 Task: Find connections with filter location Ţalkhā with filter topic #Industrieswith filter profile language French with filter current company TUV India Pvt. Ltd. with filter school Skill-Lync with filter industry Construction Hardware Manufacturing with filter service category Lead Generation with filter keywords title Ghostwriter
Action: Mouse moved to (524, 72)
Screenshot: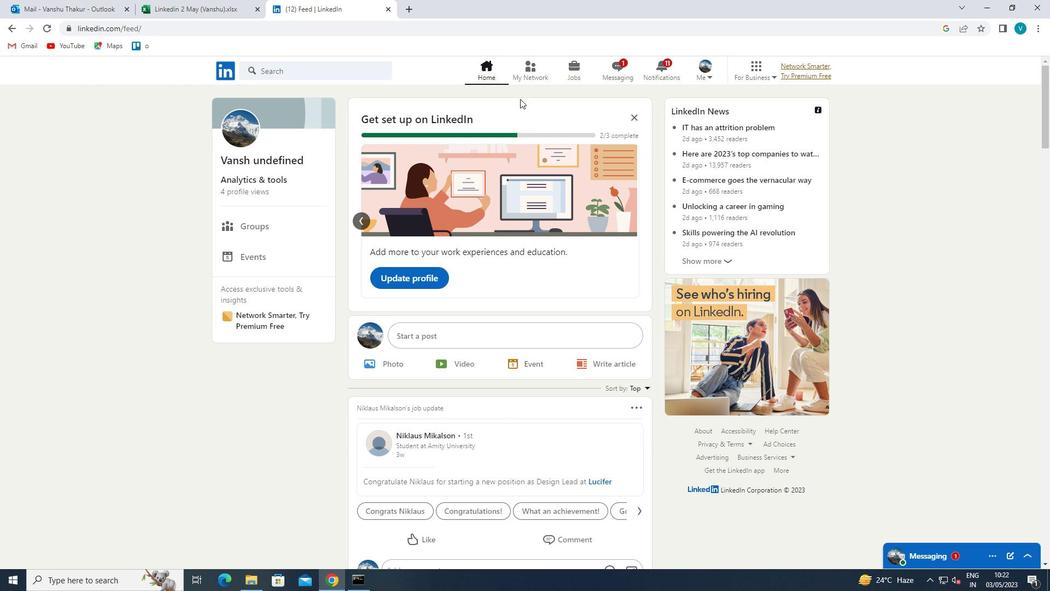 
Action: Mouse pressed left at (524, 72)
Screenshot: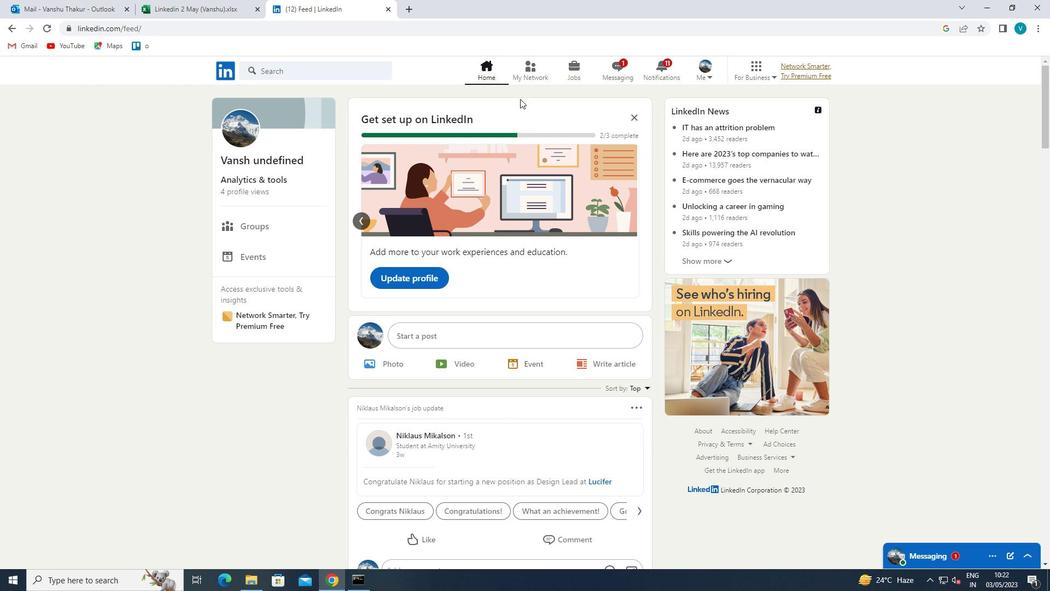 
Action: Mouse moved to (281, 131)
Screenshot: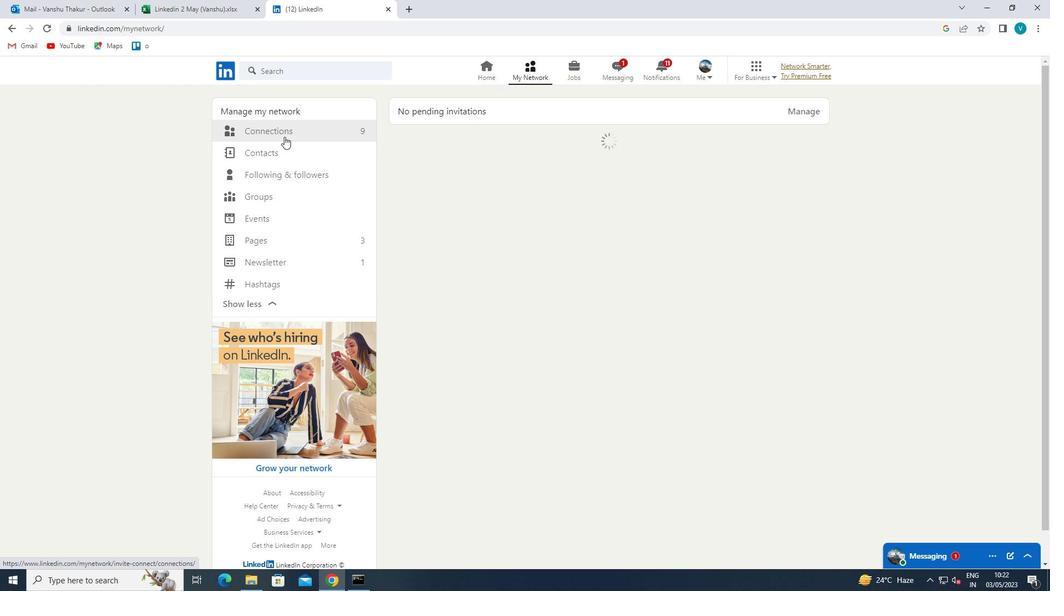 
Action: Mouse pressed left at (281, 131)
Screenshot: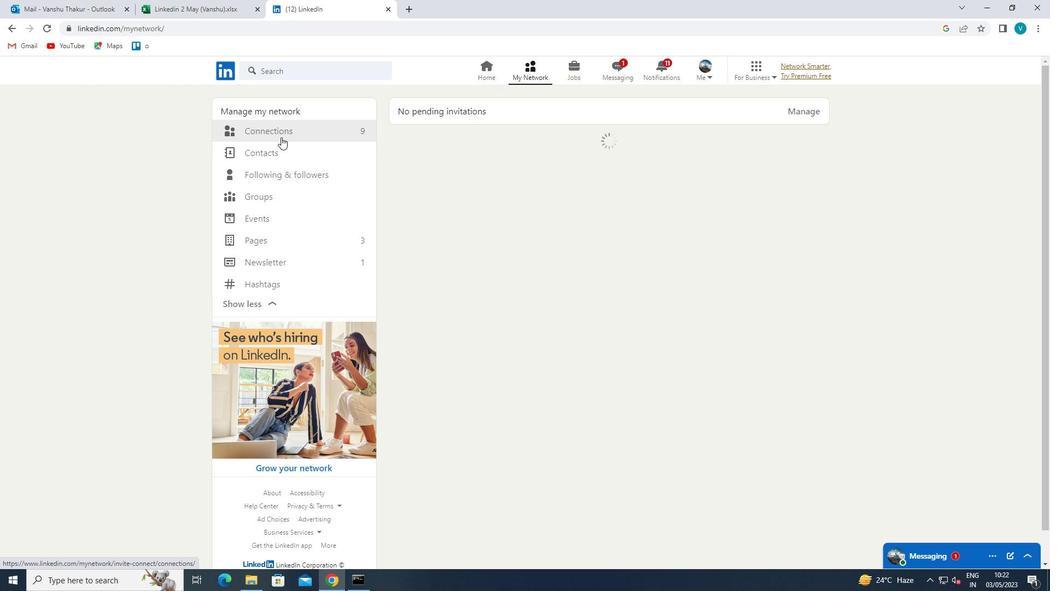 
Action: Mouse moved to (590, 128)
Screenshot: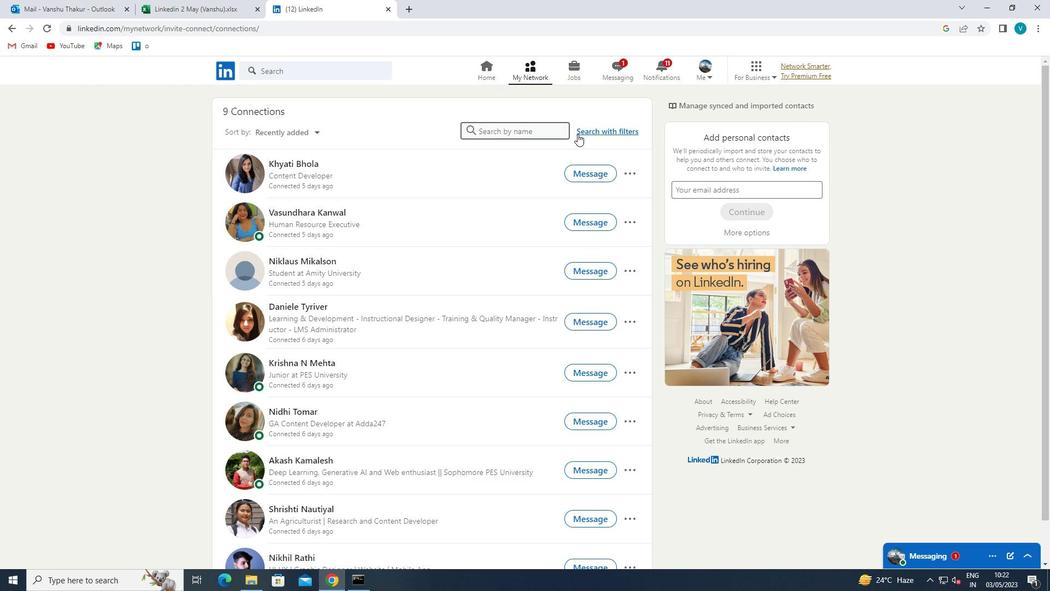 
Action: Mouse pressed left at (590, 128)
Screenshot: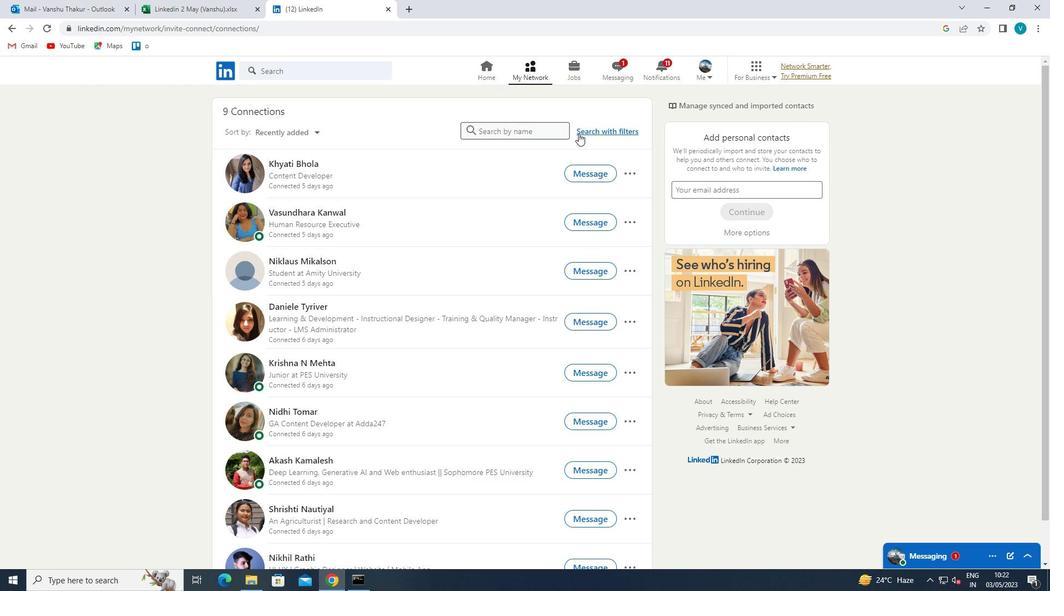 
Action: Mouse moved to (506, 97)
Screenshot: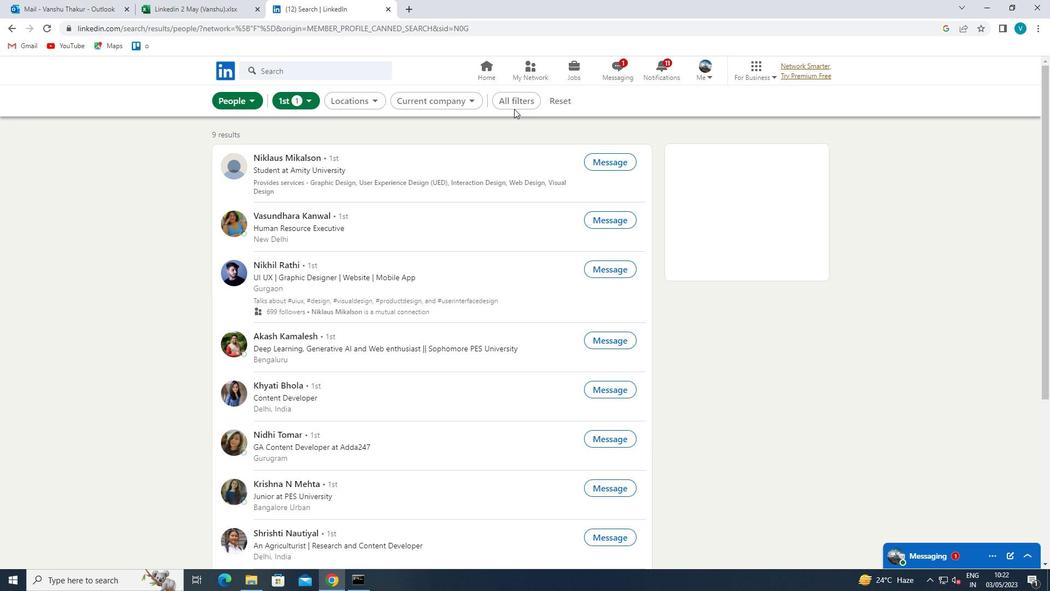 
Action: Mouse pressed left at (506, 97)
Screenshot: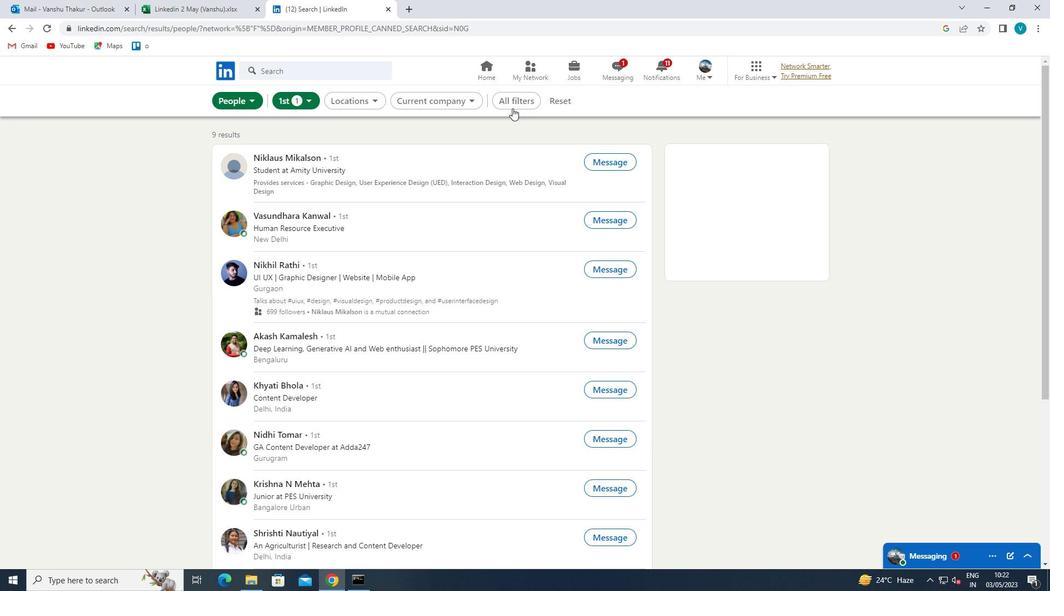 
Action: Mouse moved to (857, 241)
Screenshot: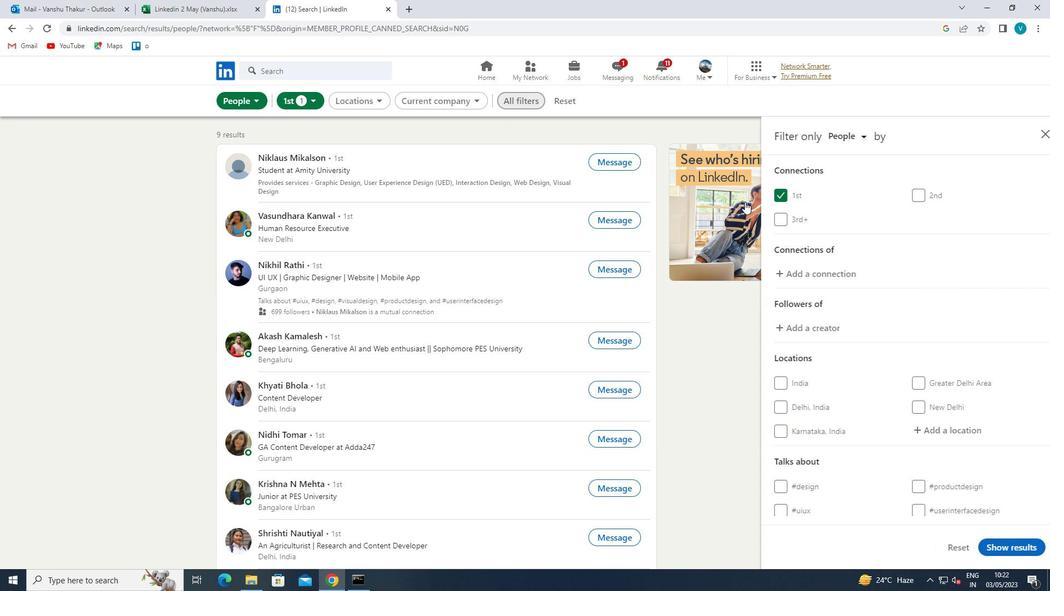 
Action: Mouse scrolled (857, 241) with delta (0, 0)
Screenshot: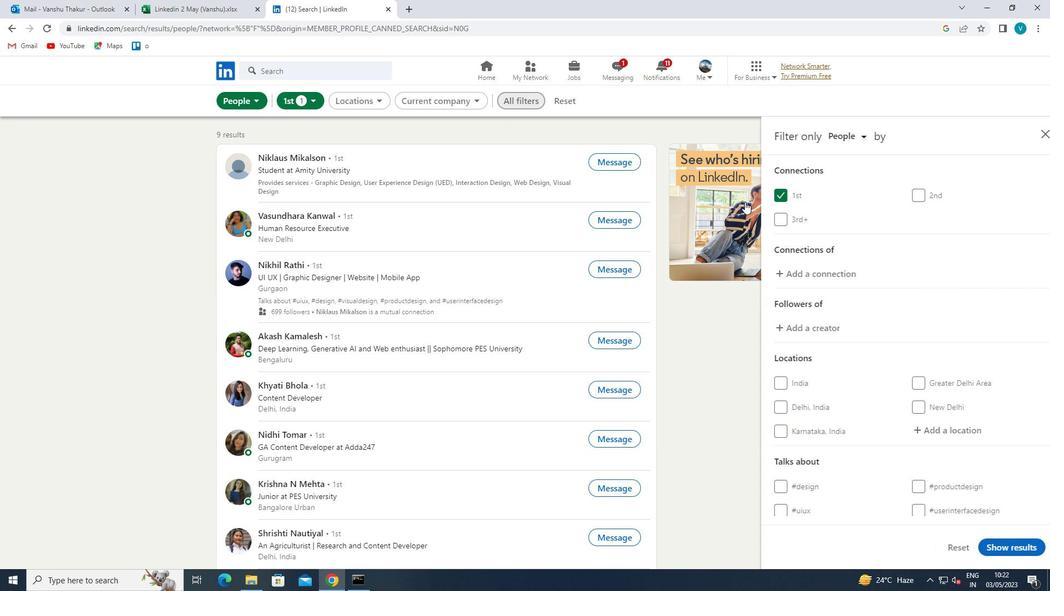 
Action: Mouse moved to (858, 241)
Screenshot: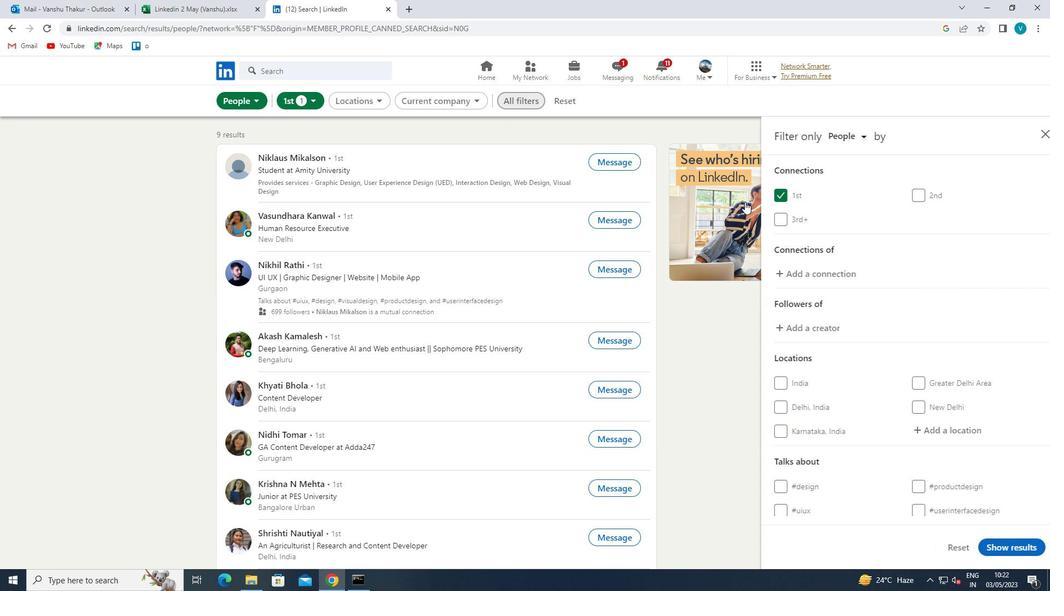 
Action: Mouse scrolled (858, 241) with delta (0, 0)
Screenshot: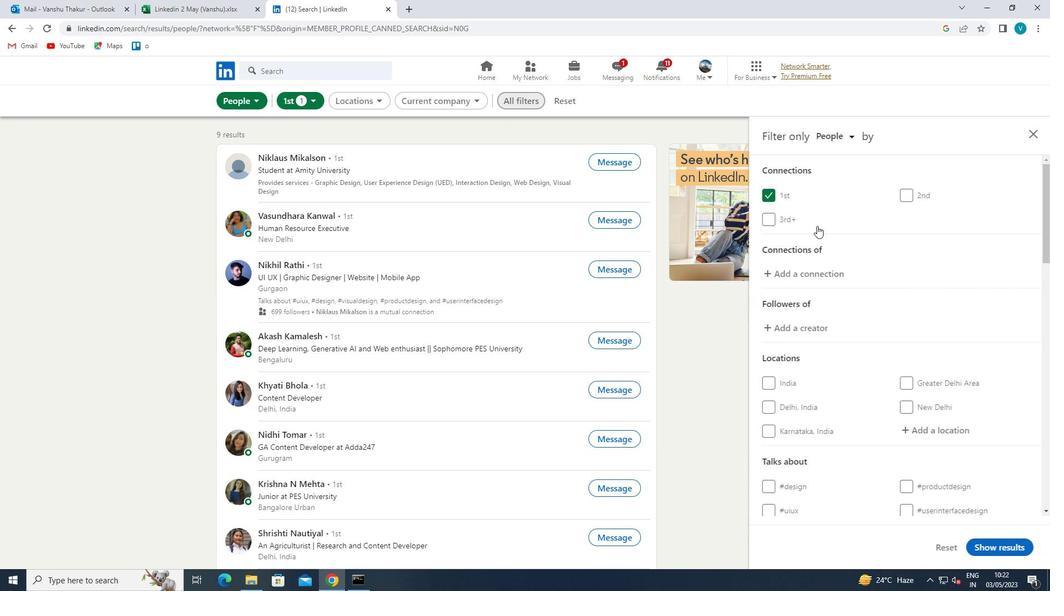
Action: Mouse scrolled (858, 241) with delta (0, 0)
Screenshot: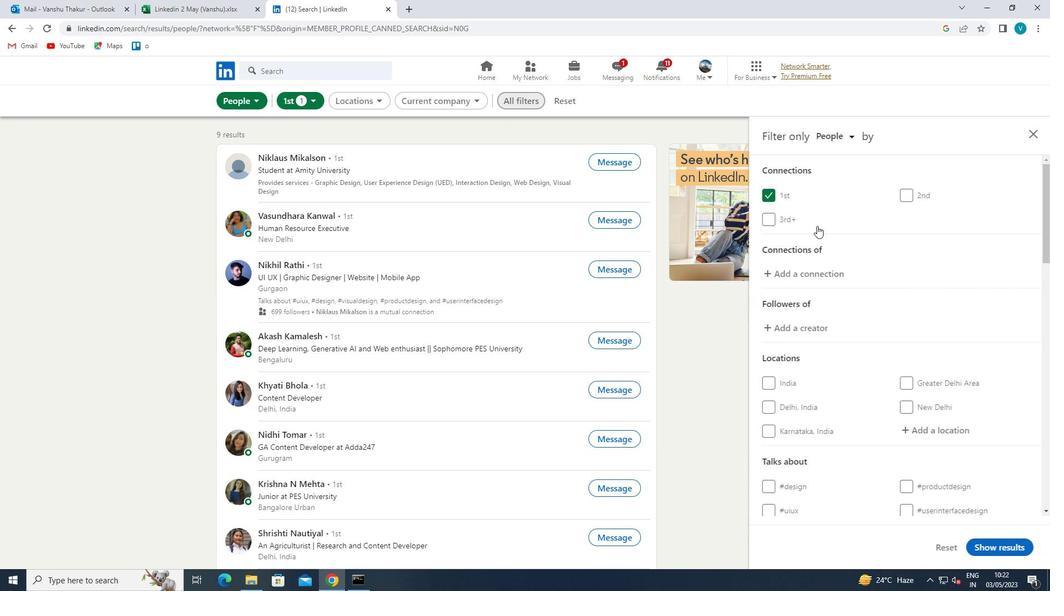 
Action: Mouse moved to (921, 259)
Screenshot: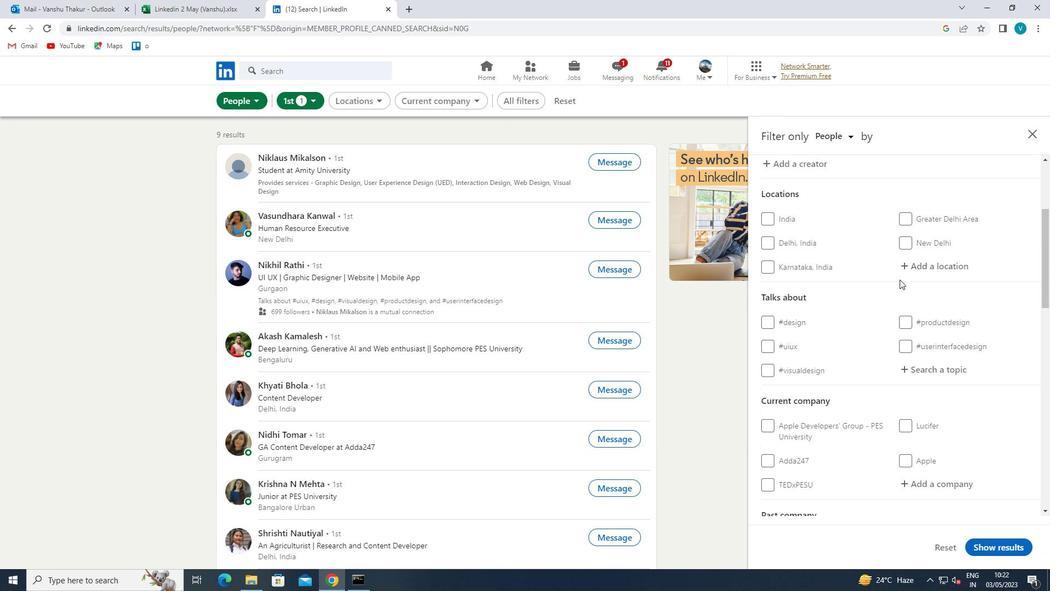 
Action: Mouse pressed left at (921, 259)
Screenshot: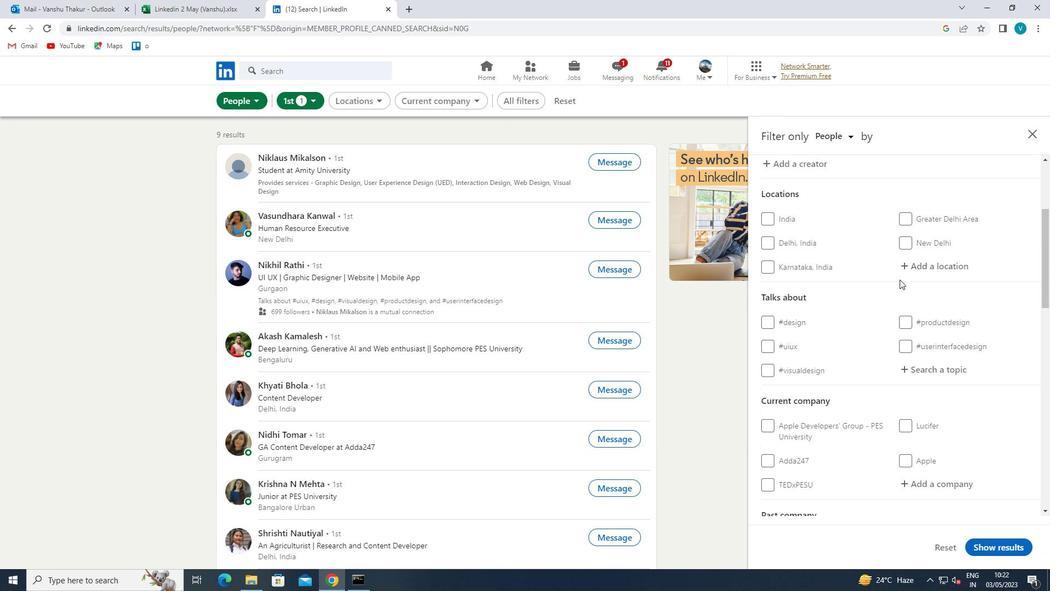 
Action: Mouse moved to (656, 142)
Screenshot: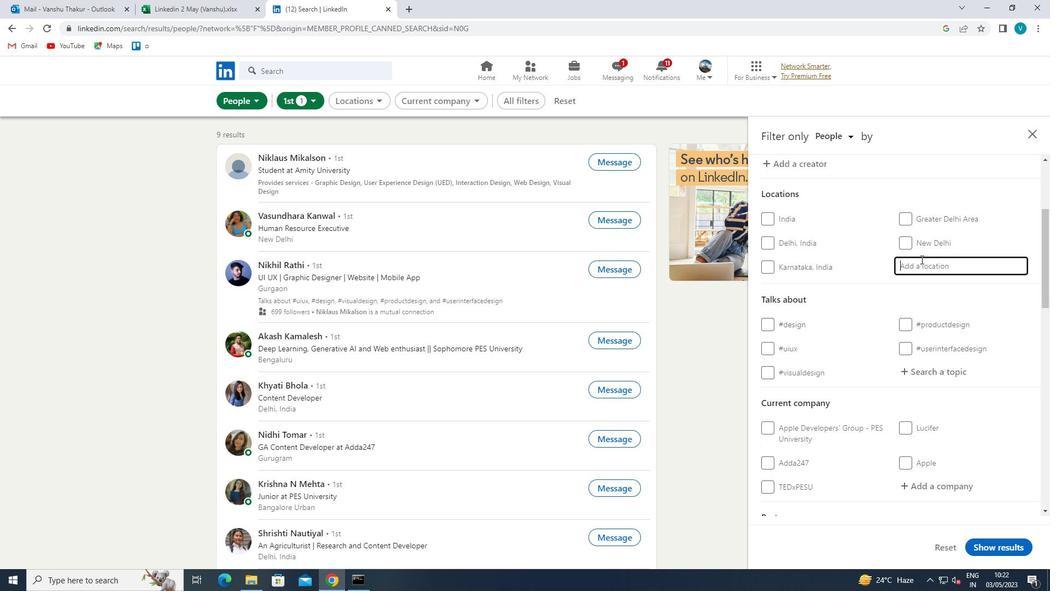 
Action: Key pressed <Key.shift>TALKHA<Key.space>
Screenshot: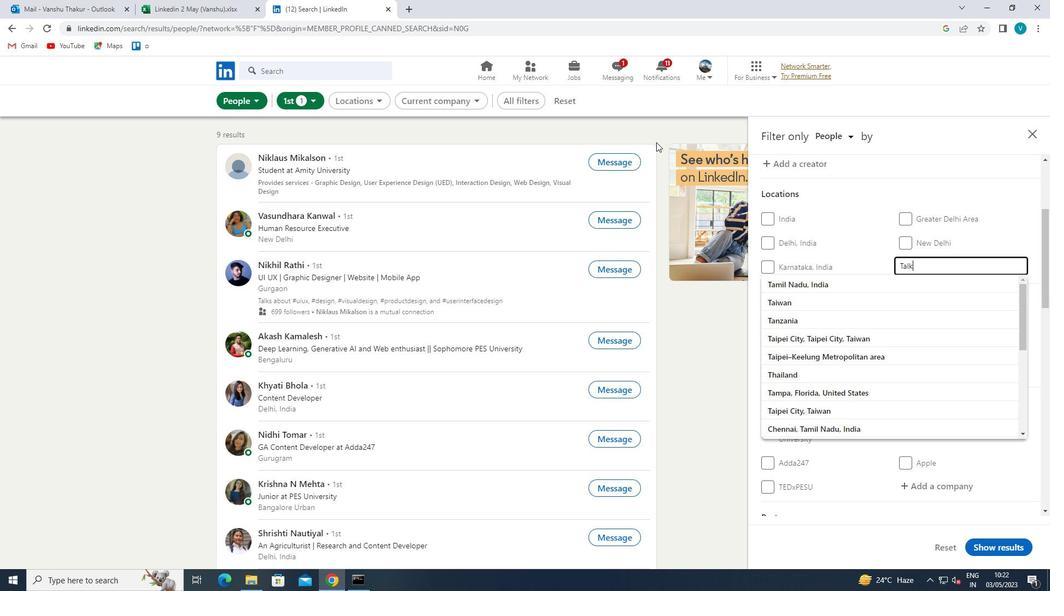 
Action: Mouse moved to (856, 277)
Screenshot: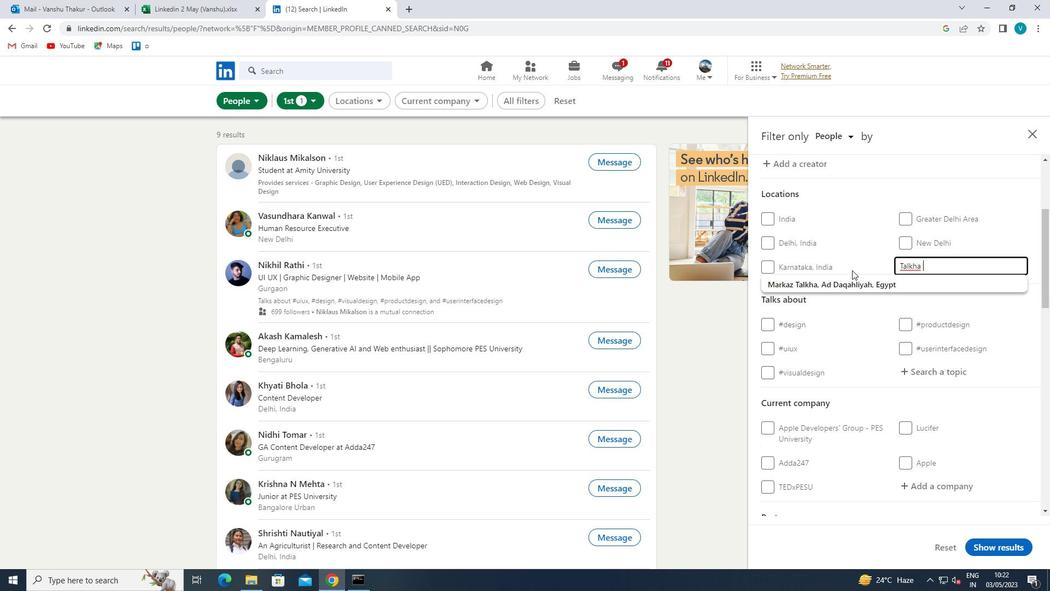 
Action: Mouse pressed left at (856, 277)
Screenshot: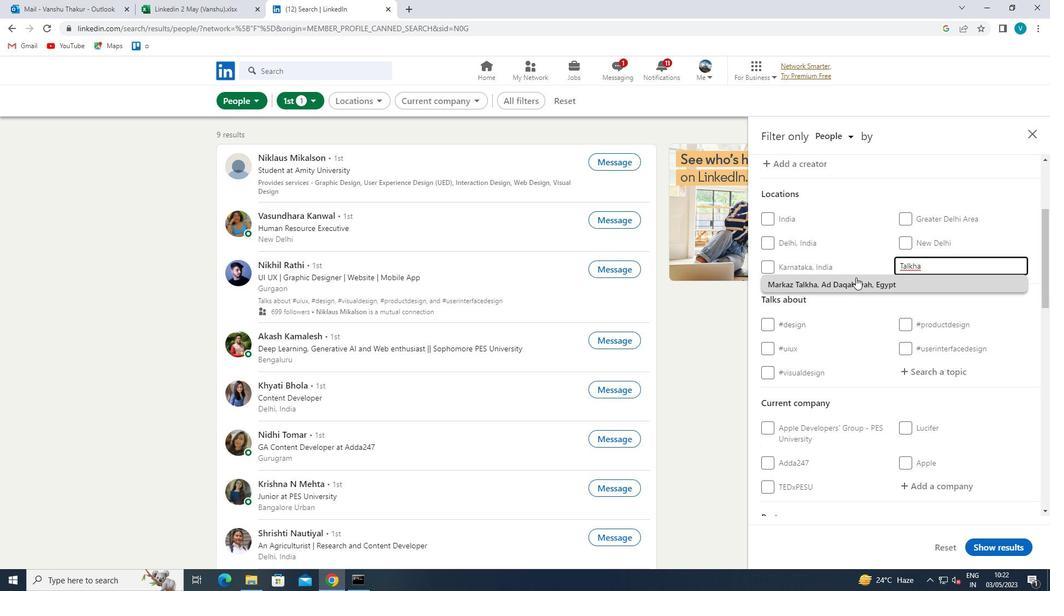 
Action: Mouse scrolled (856, 276) with delta (0, 0)
Screenshot: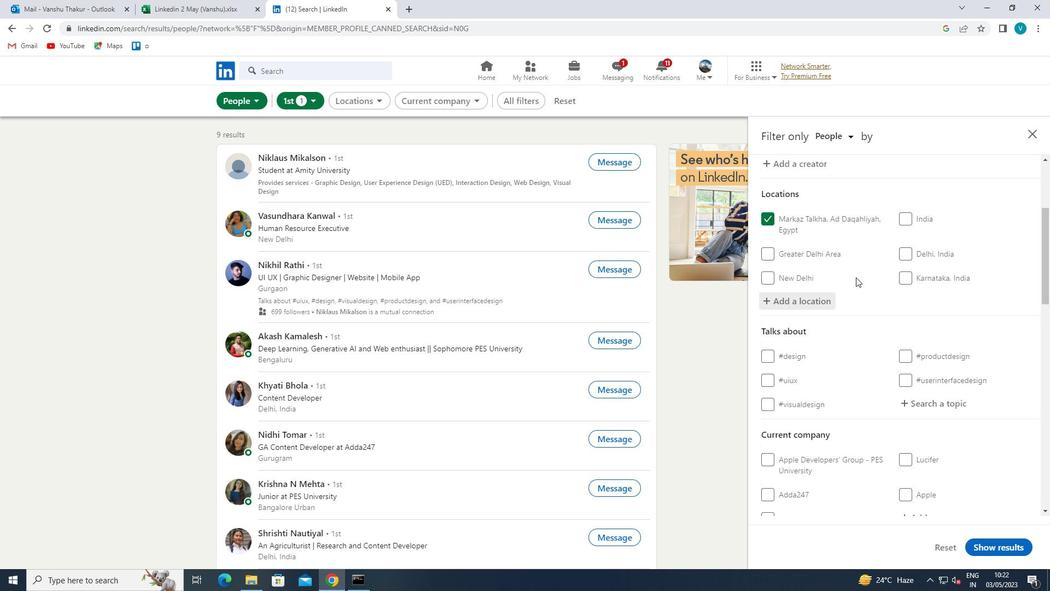 
Action: Mouse moved to (909, 344)
Screenshot: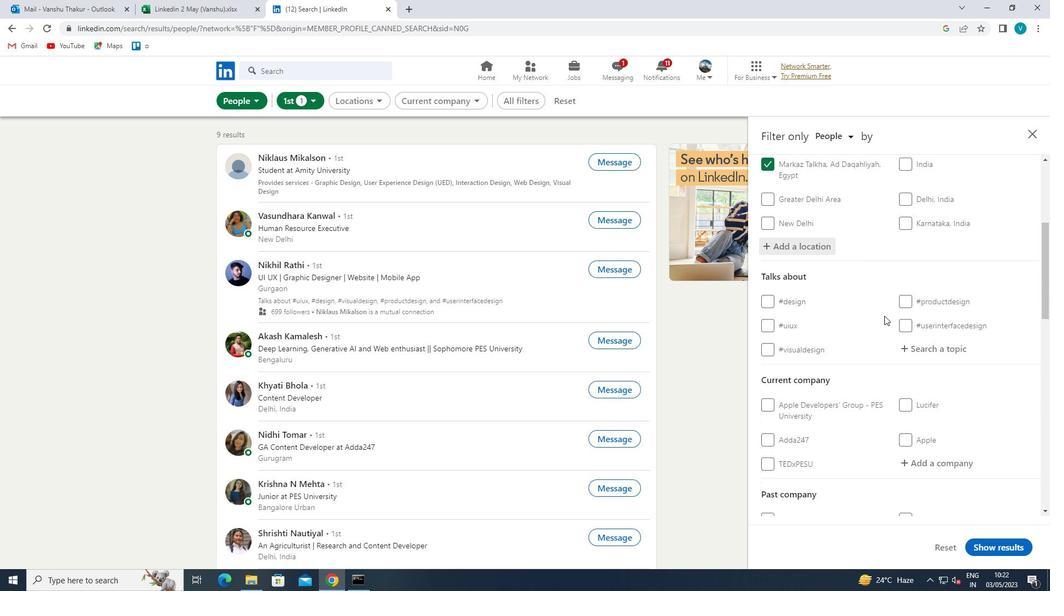 
Action: Mouse pressed left at (909, 344)
Screenshot: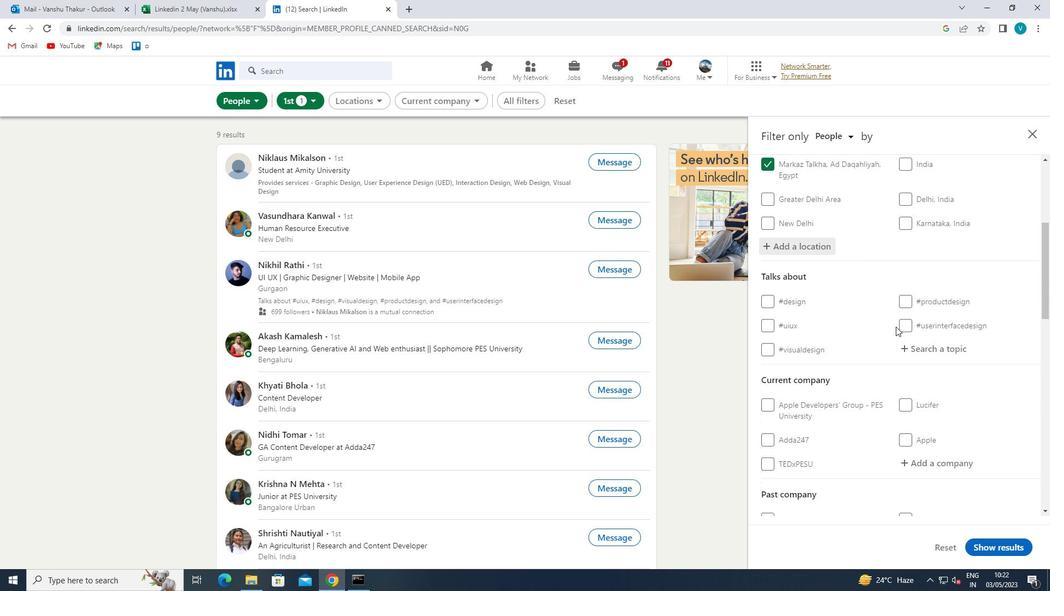 
Action: Mouse moved to (891, 333)
Screenshot: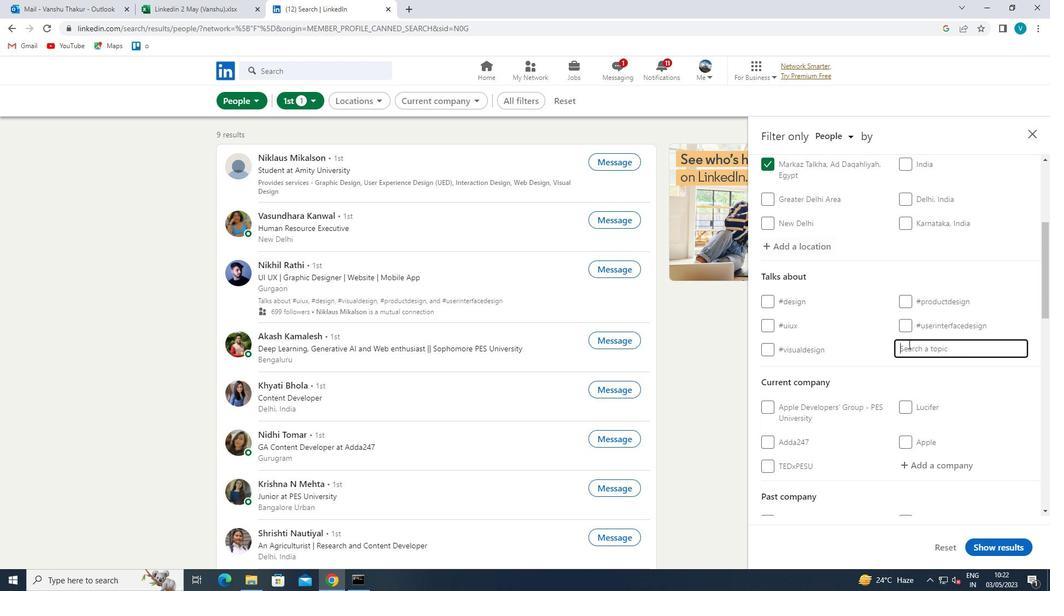 
Action: Key pressed INDUS
Screenshot: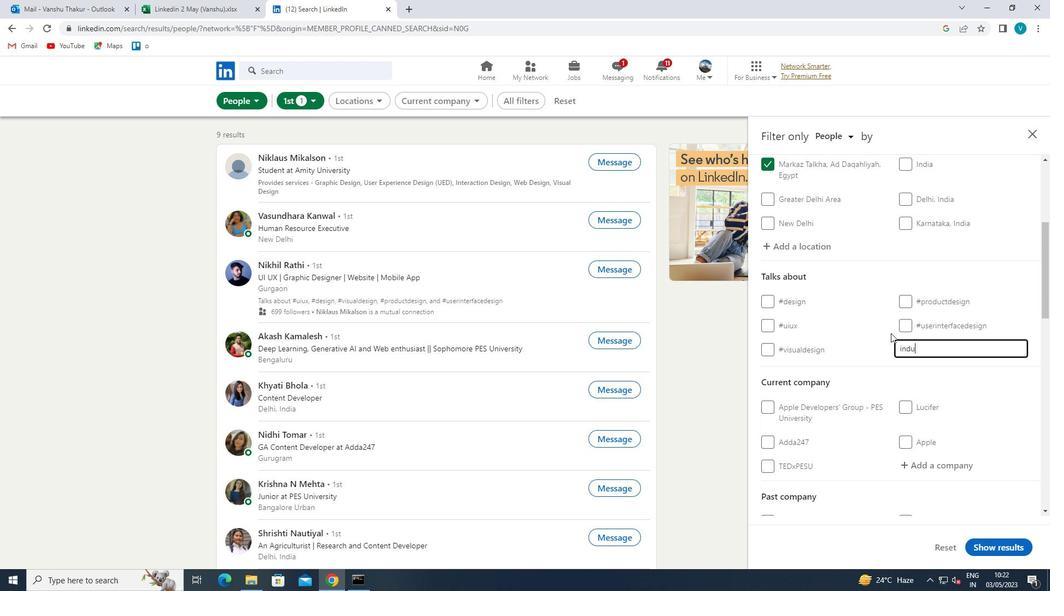 
Action: Mouse moved to (890, 333)
Screenshot: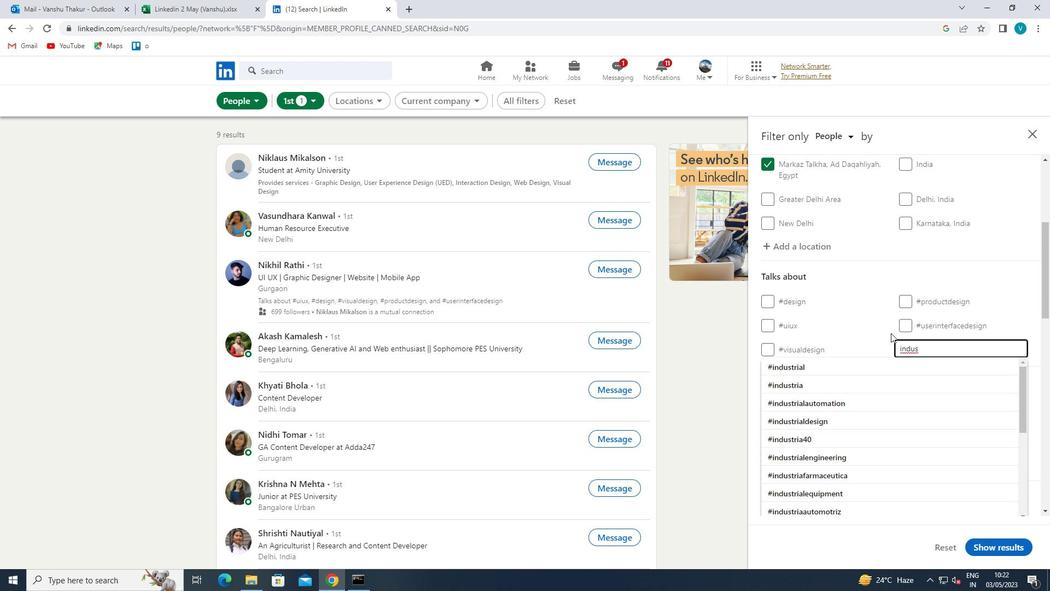 
Action: Key pressed TRIES
Screenshot: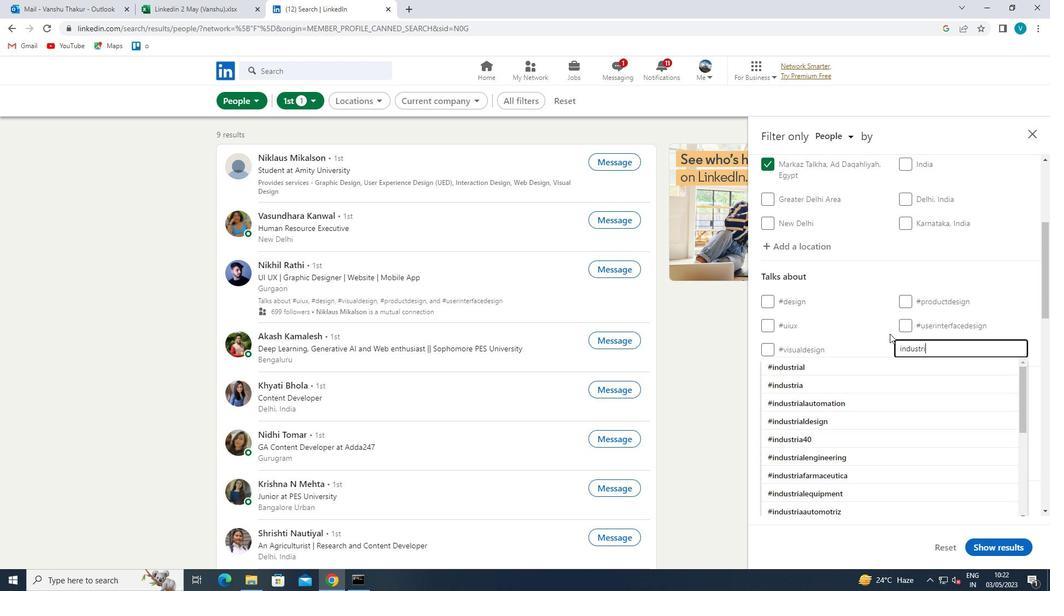 
Action: Mouse moved to (854, 371)
Screenshot: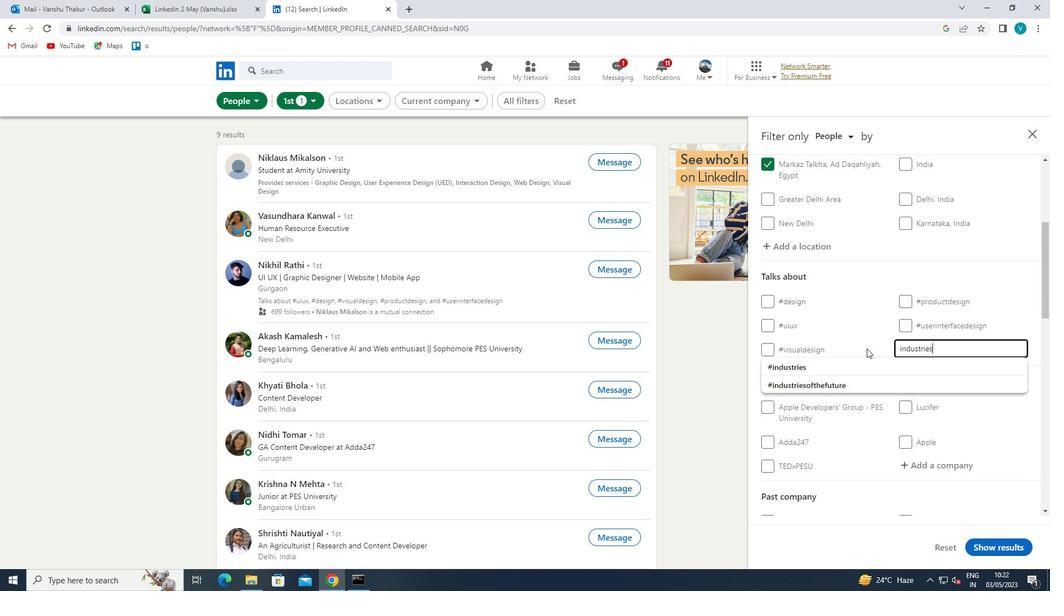 
Action: Mouse pressed left at (854, 371)
Screenshot: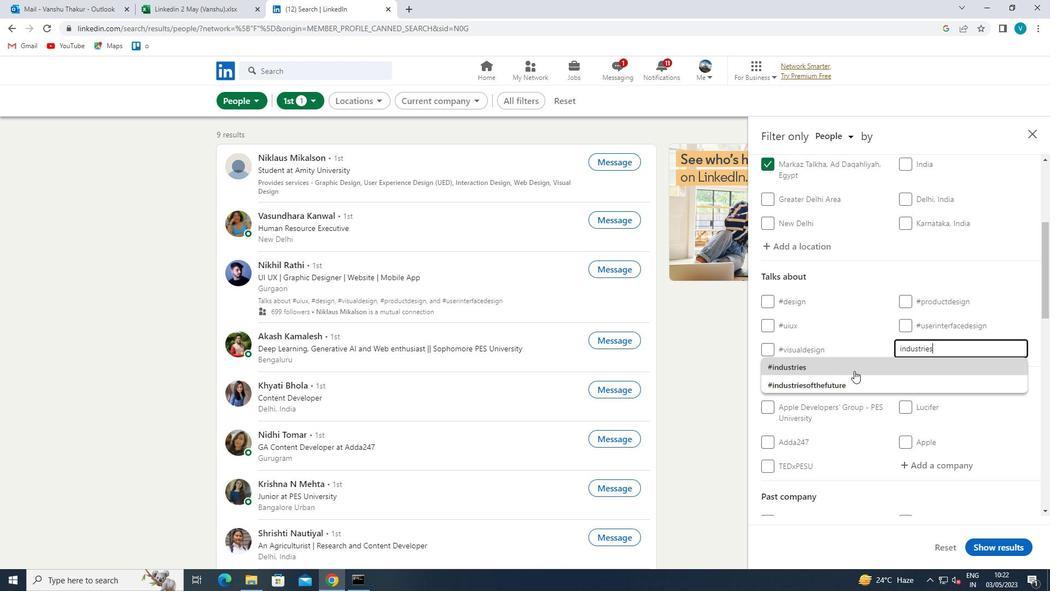 
Action: Mouse scrolled (854, 370) with delta (0, 0)
Screenshot: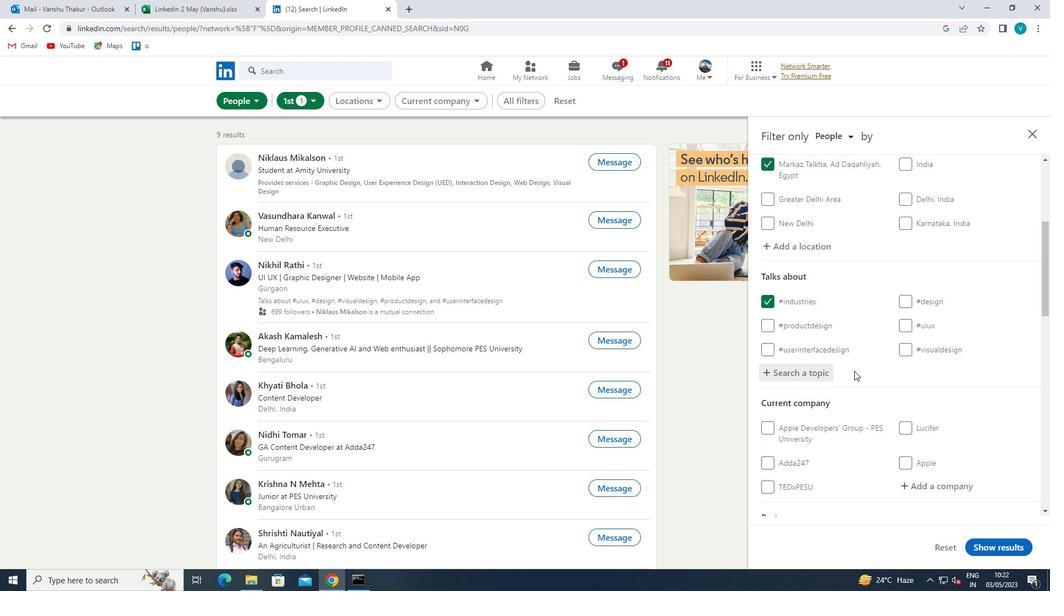 
Action: Mouse scrolled (854, 370) with delta (0, 0)
Screenshot: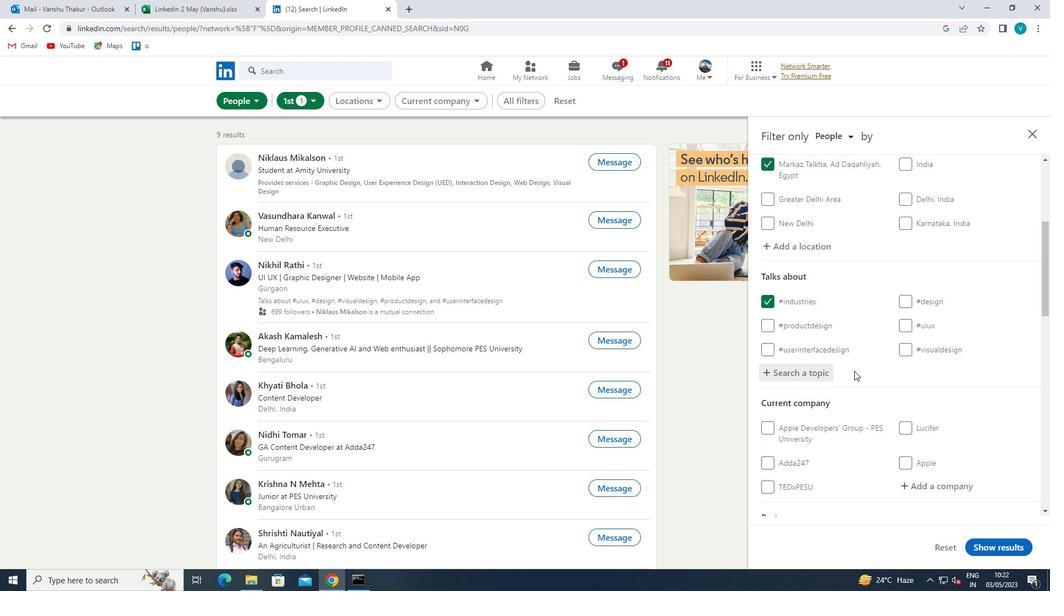 
Action: Mouse scrolled (854, 370) with delta (0, 0)
Screenshot: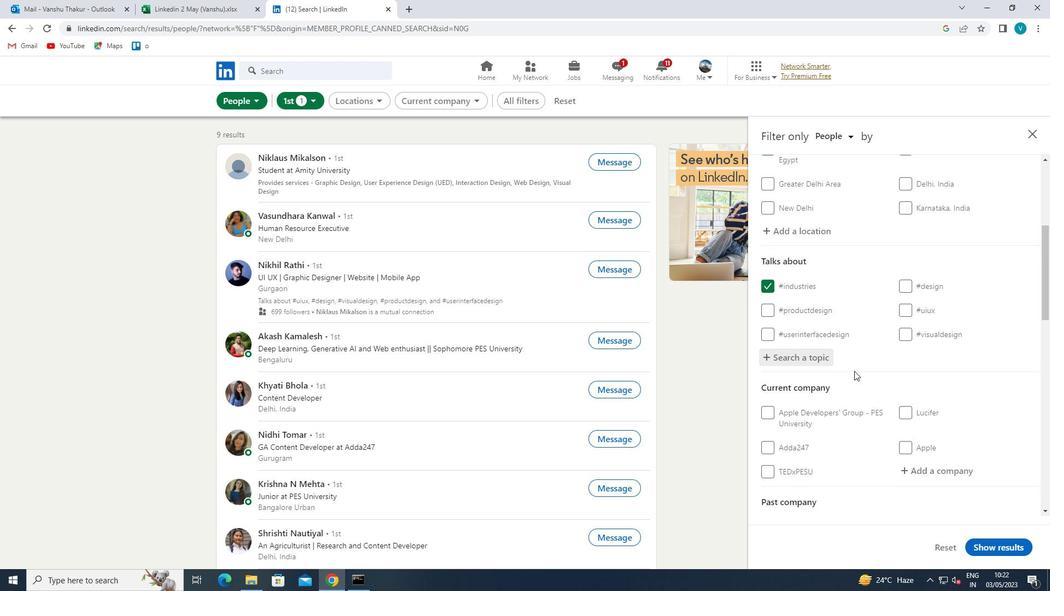 
Action: Mouse moved to (922, 328)
Screenshot: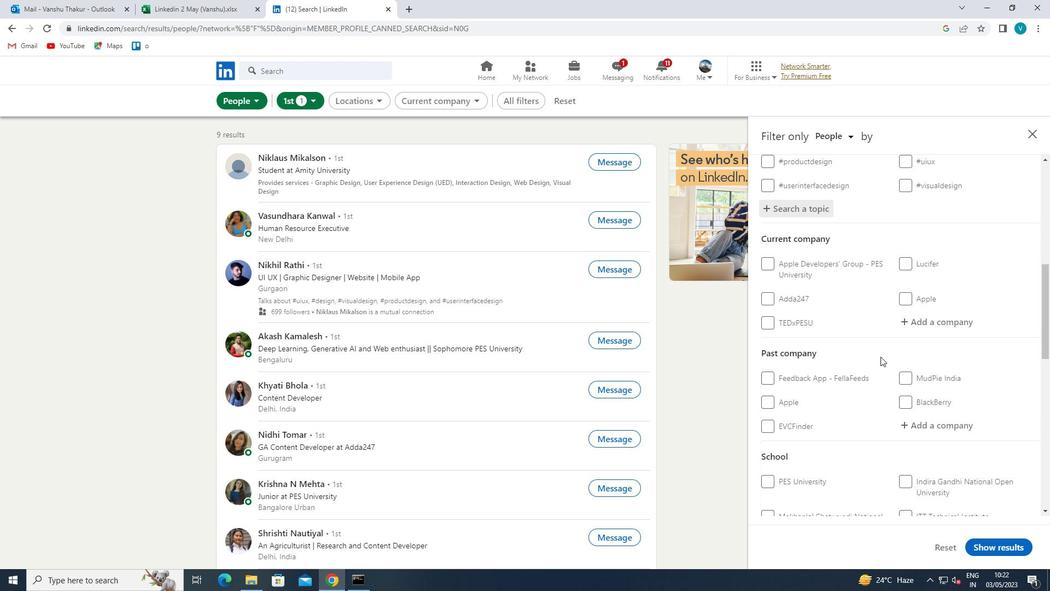 
Action: Mouse pressed left at (922, 328)
Screenshot: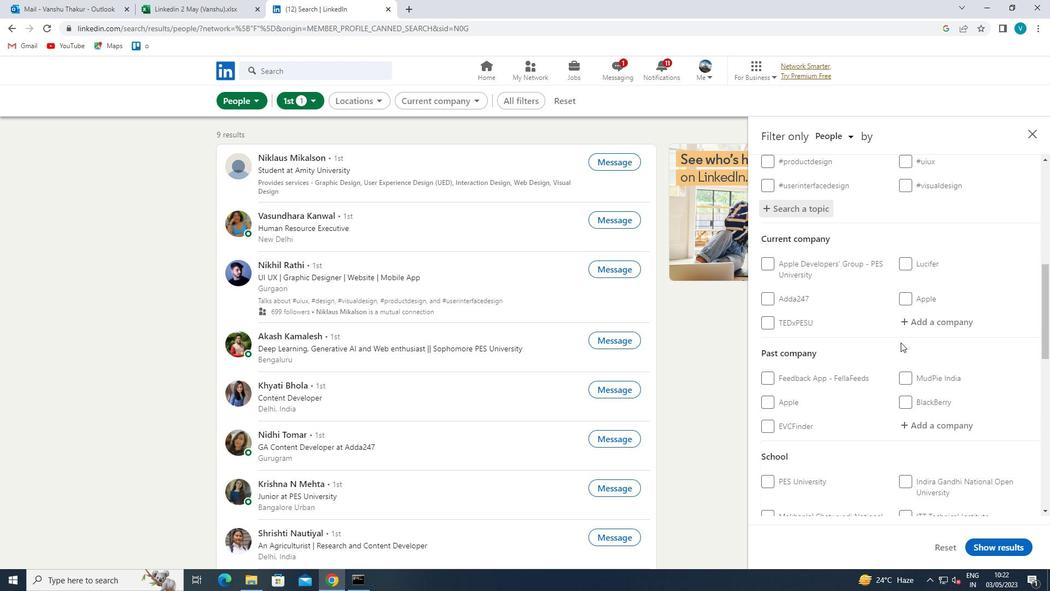 
Action: Mouse moved to (923, 327)
Screenshot: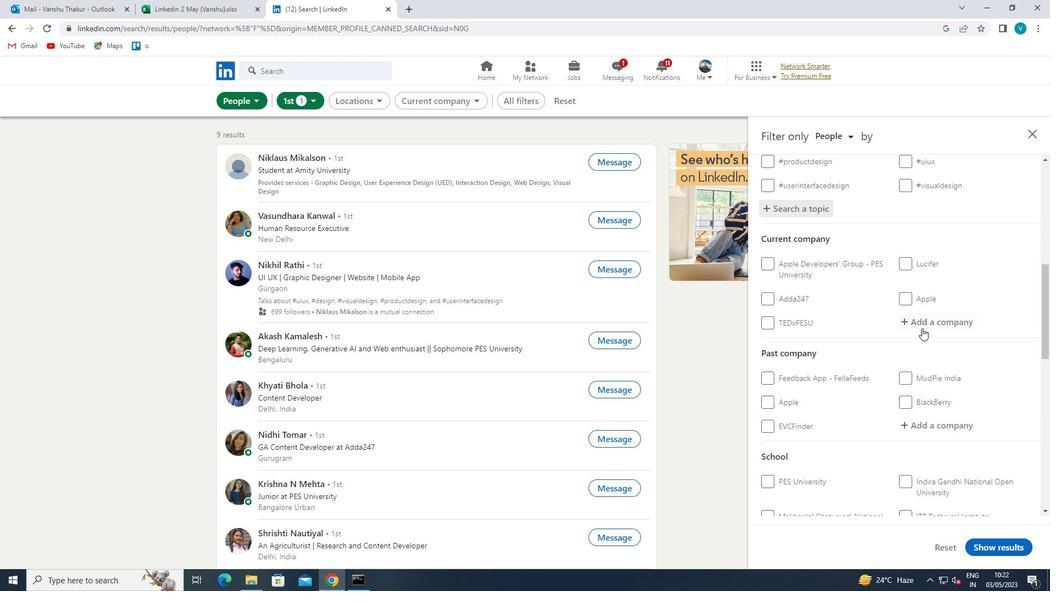
Action: Key pressed <Key.shift>TUV<Key.space>
Screenshot: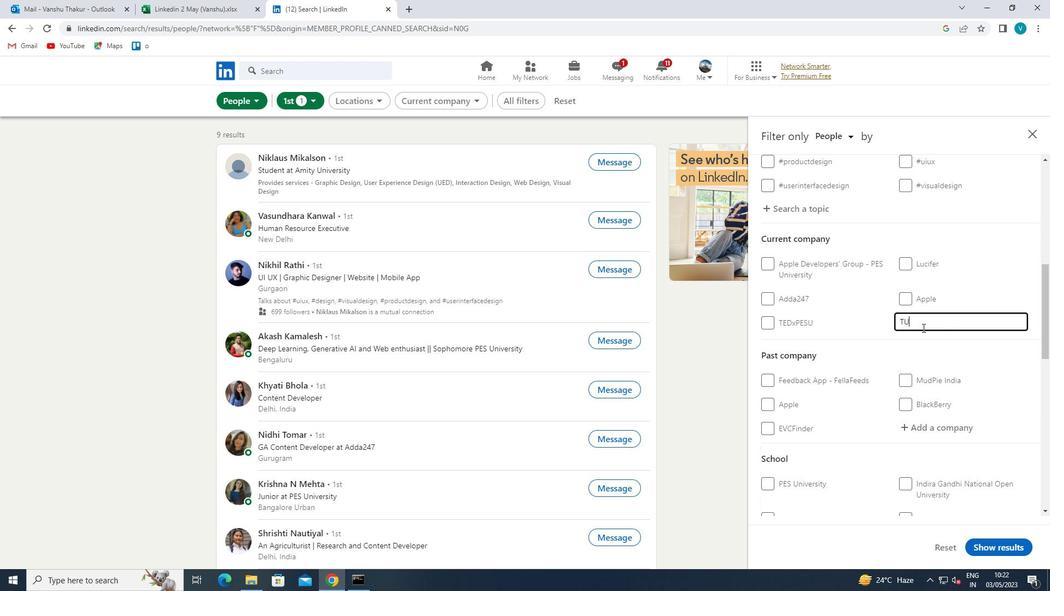 
Action: Mouse moved to (883, 400)
Screenshot: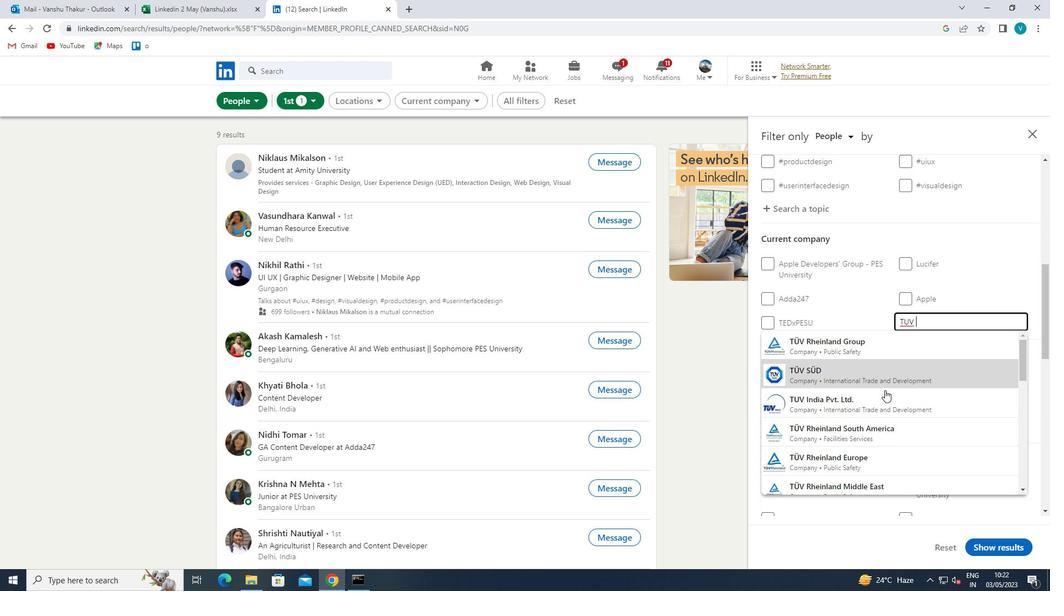 
Action: Mouse pressed left at (883, 400)
Screenshot: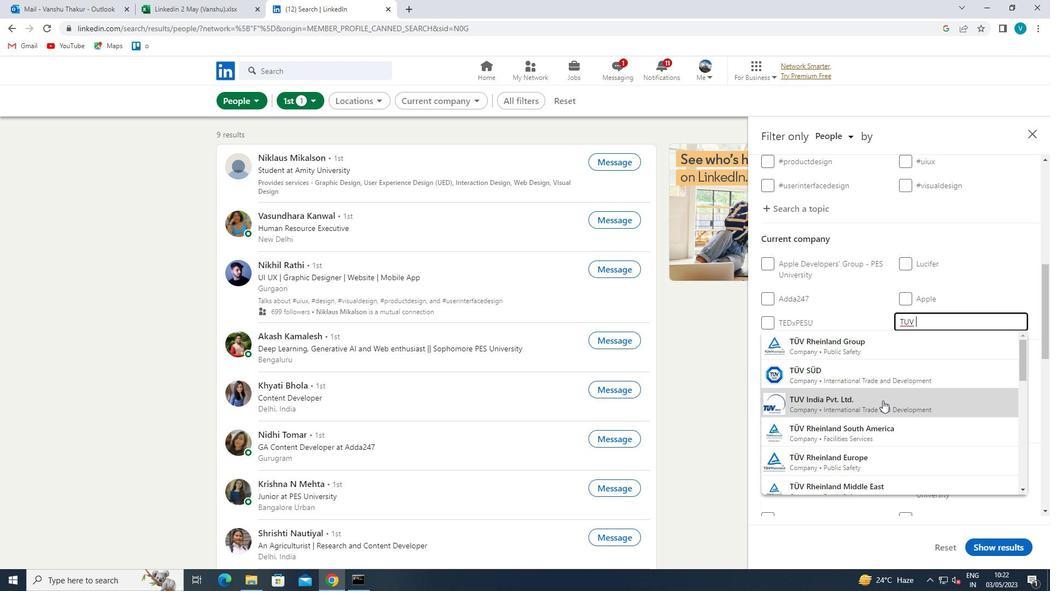 
Action: Mouse scrolled (883, 400) with delta (0, 0)
Screenshot: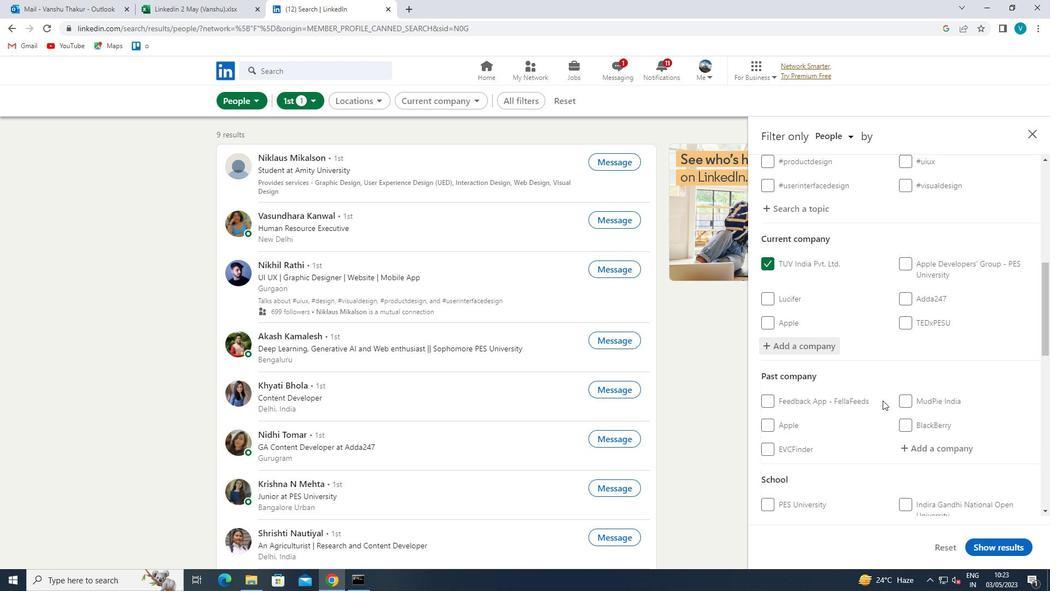 
Action: Mouse scrolled (883, 400) with delta (0, 0)
Screenshot: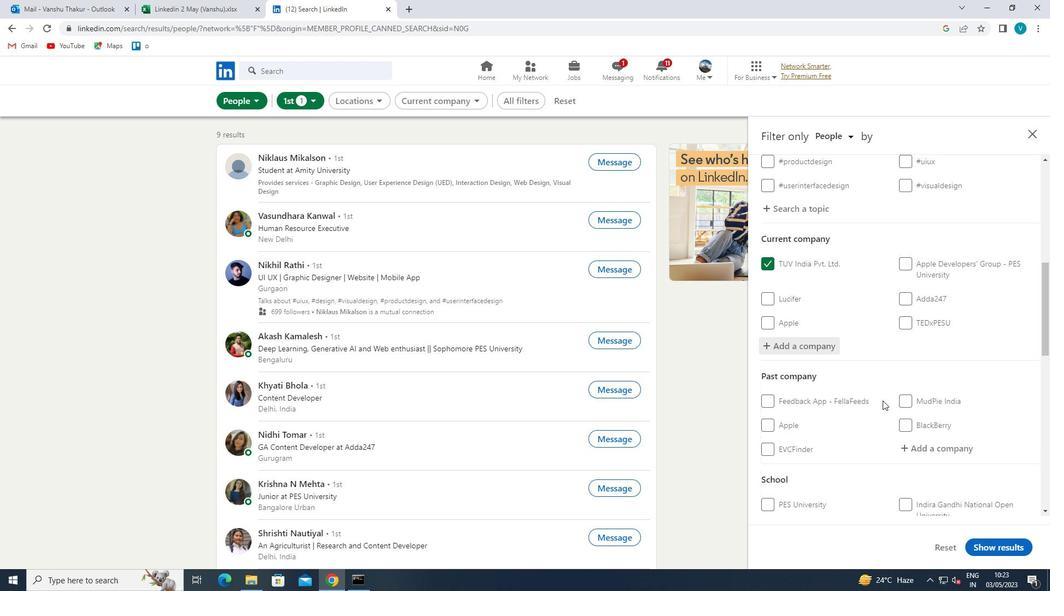 
Action: Mouse moved to (885, 401)
Screenshot: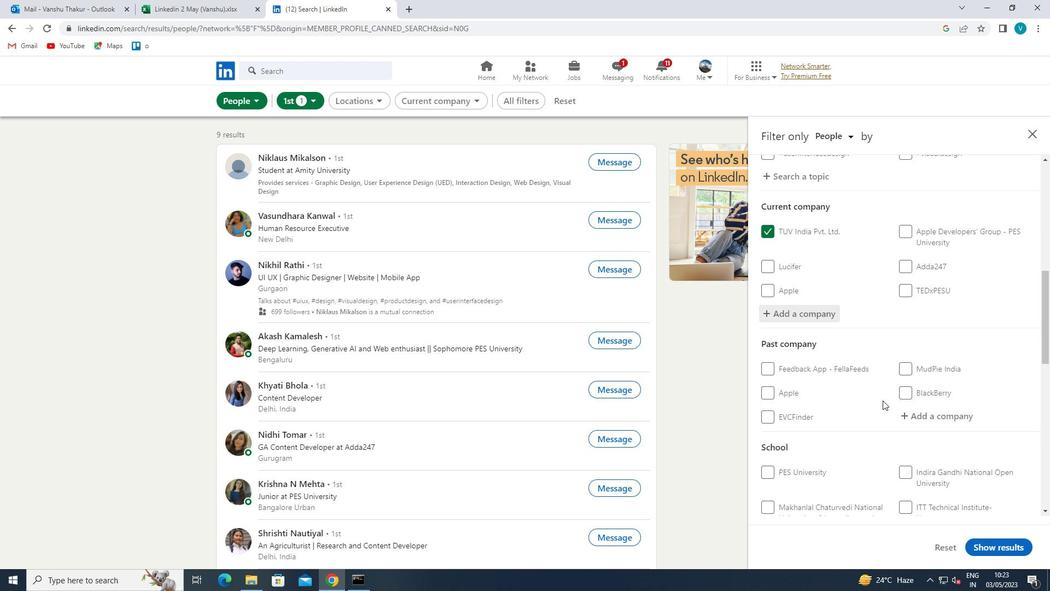 
Action: Mouse scrolled (885, 400) with delta (0, 0)
Screenshot: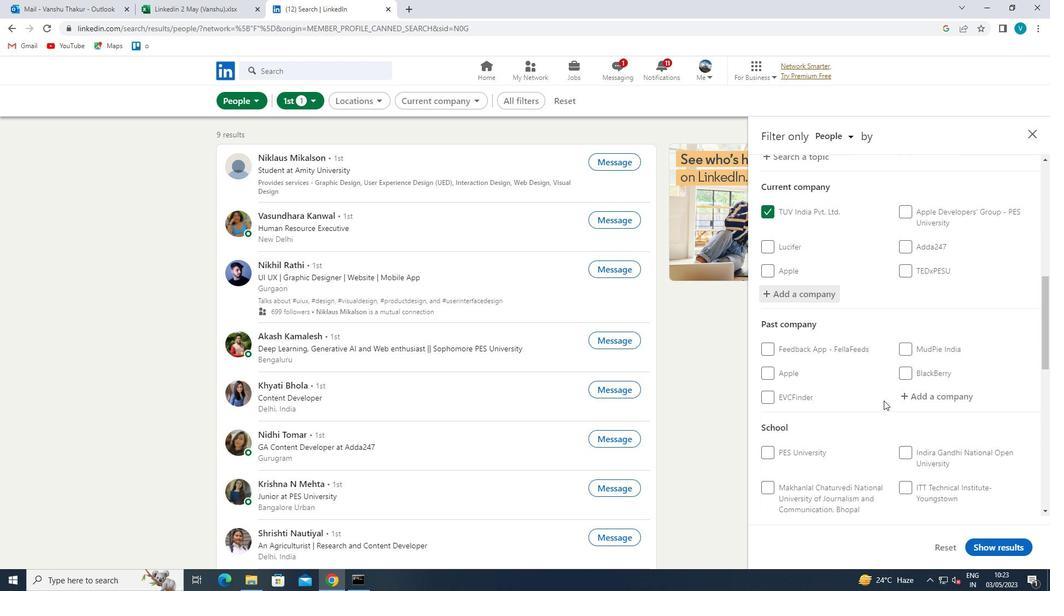 
Action: Mouse moved to (929, 421)
Screenshot: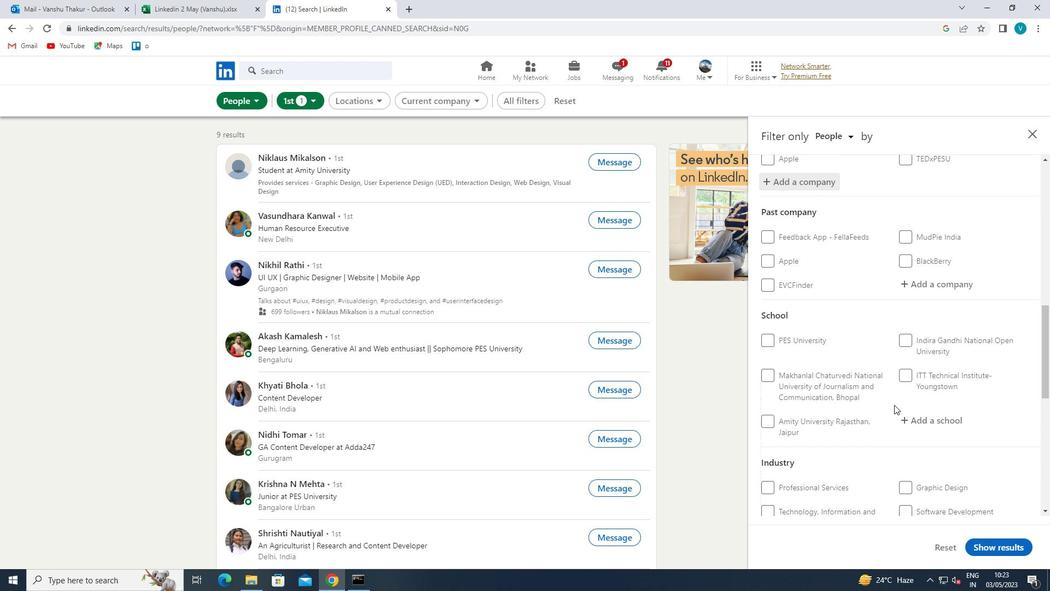 
Action: Mouse pressed left at (929, 421)
Screenshot: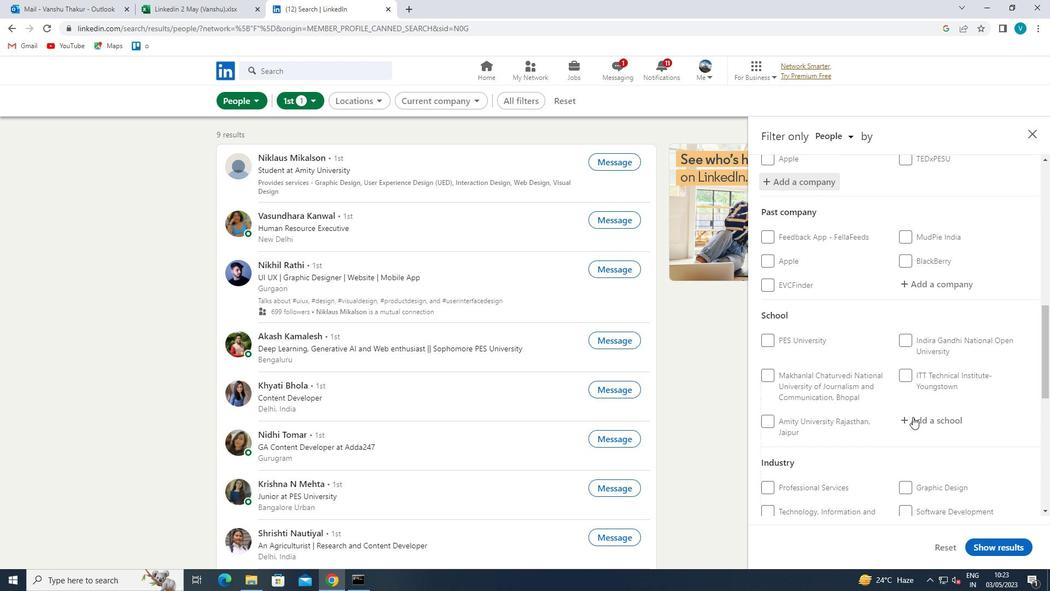 
Action: Mouse moved to (902, 406)
Screenshot: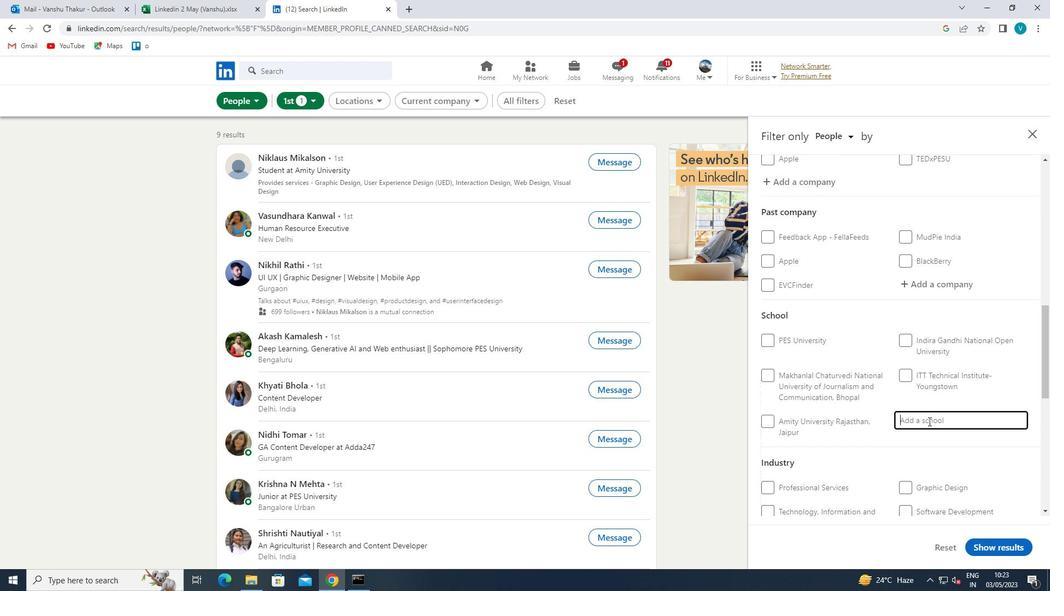 
Action: Key pressed <Key.shift>SKILL-<Key.shift>LYNC<Key.space>
Screenshot: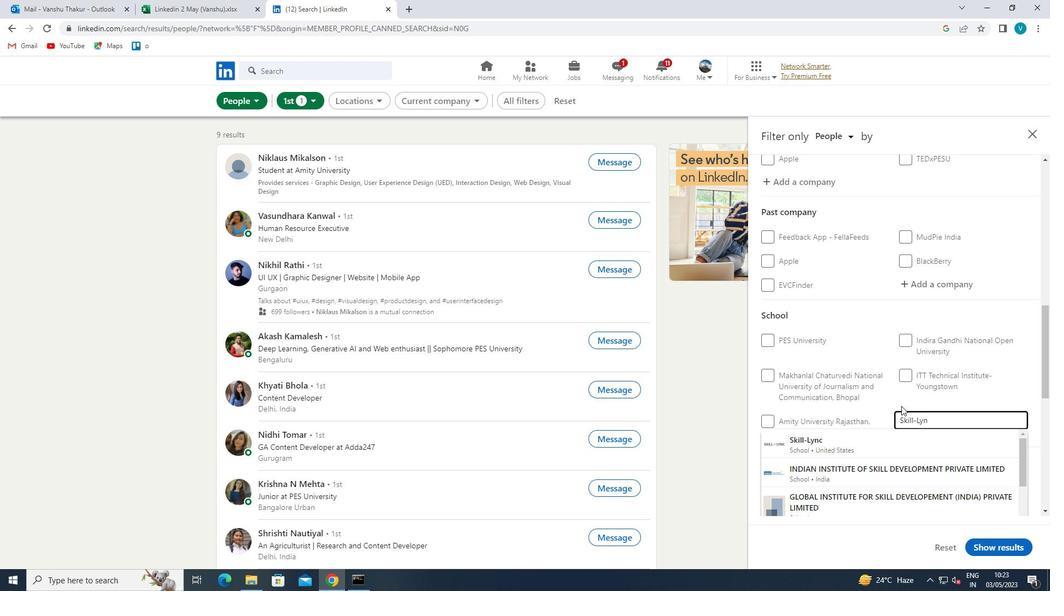 
Action: Mouse moved to (884, 435)
Screenshot: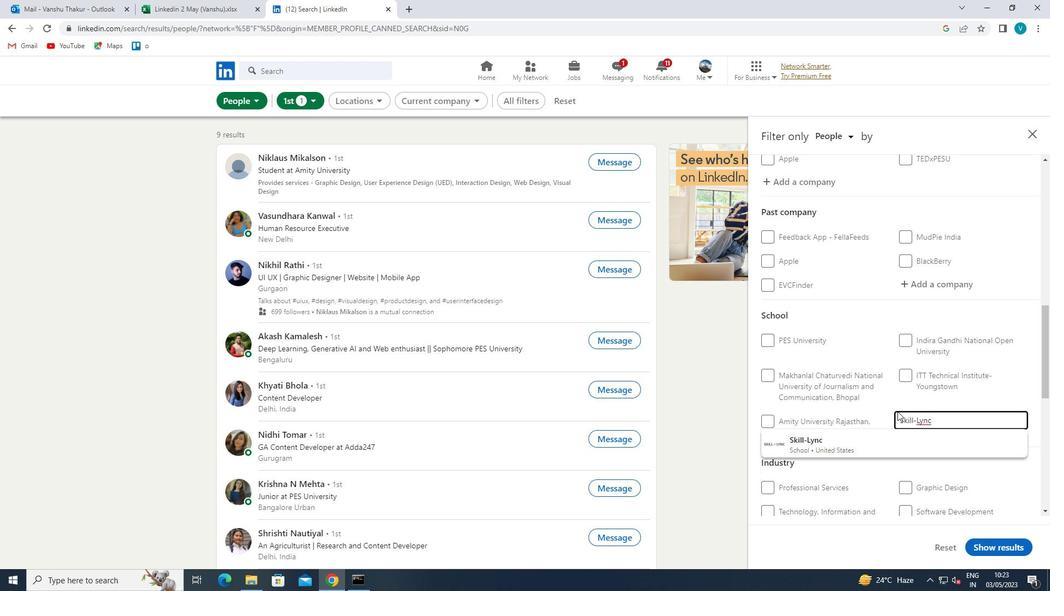 
Action: Mouse pressed left at (884, 435)
Screenshot: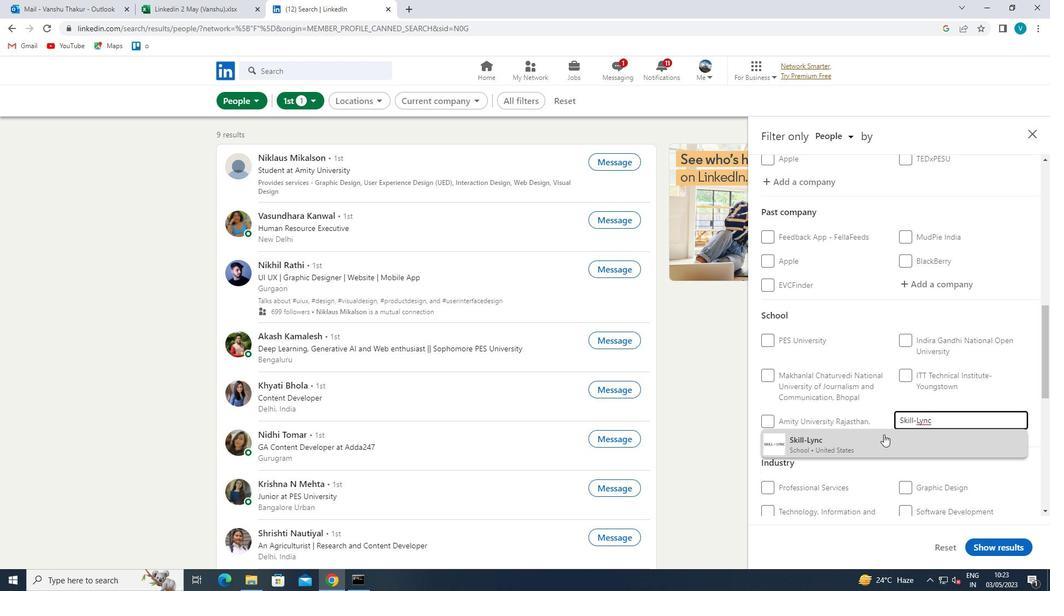 
Action: Mouse scrolled (884, 434) with delta (0, 0)
Screenshot: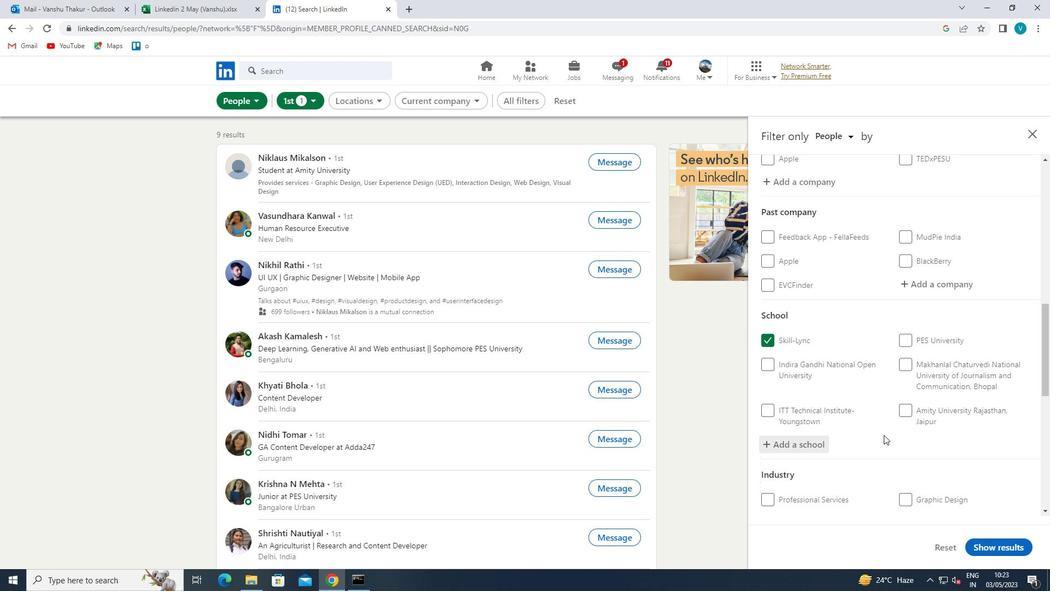 
Action: Mouse scrolled (884, 434) with delta (0, 0)
Screenshot: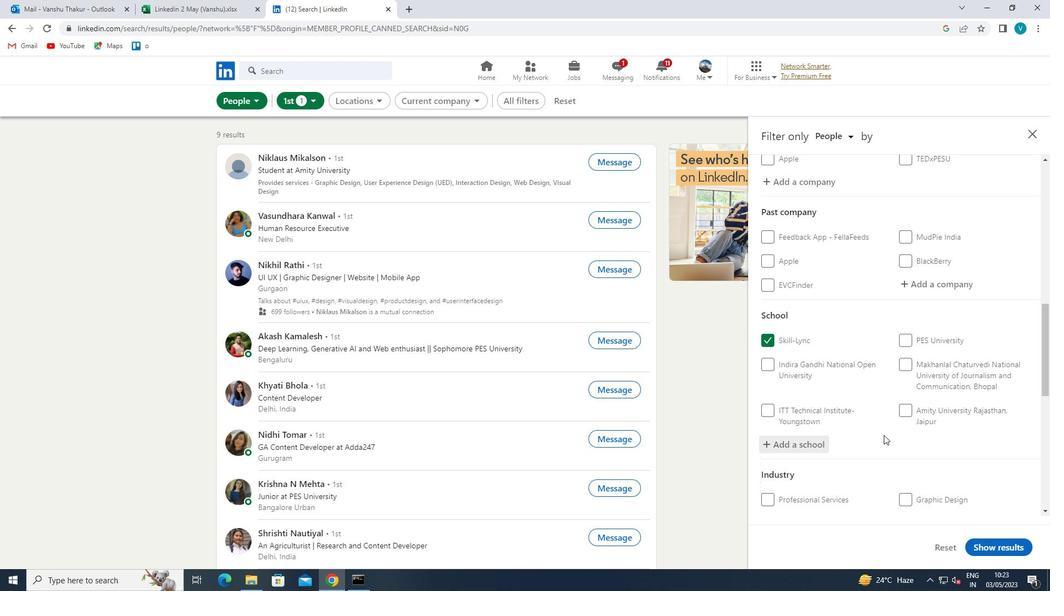 
Action: Mouse scrolled (884, 434) with delta (0, 0)
Screenshot: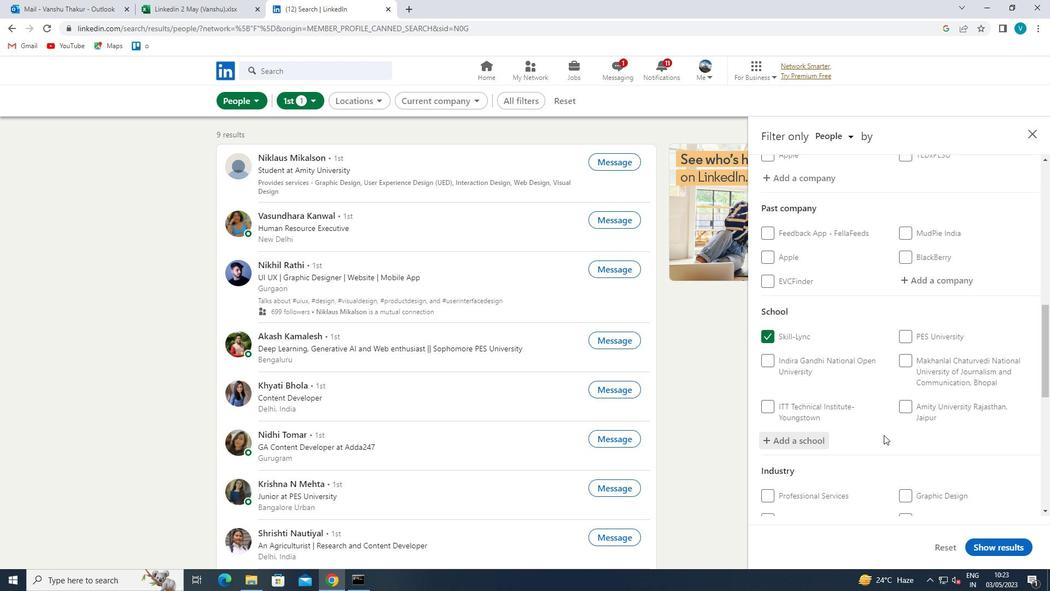 
Action: Mouse moved to (949, 397)
Screenshot: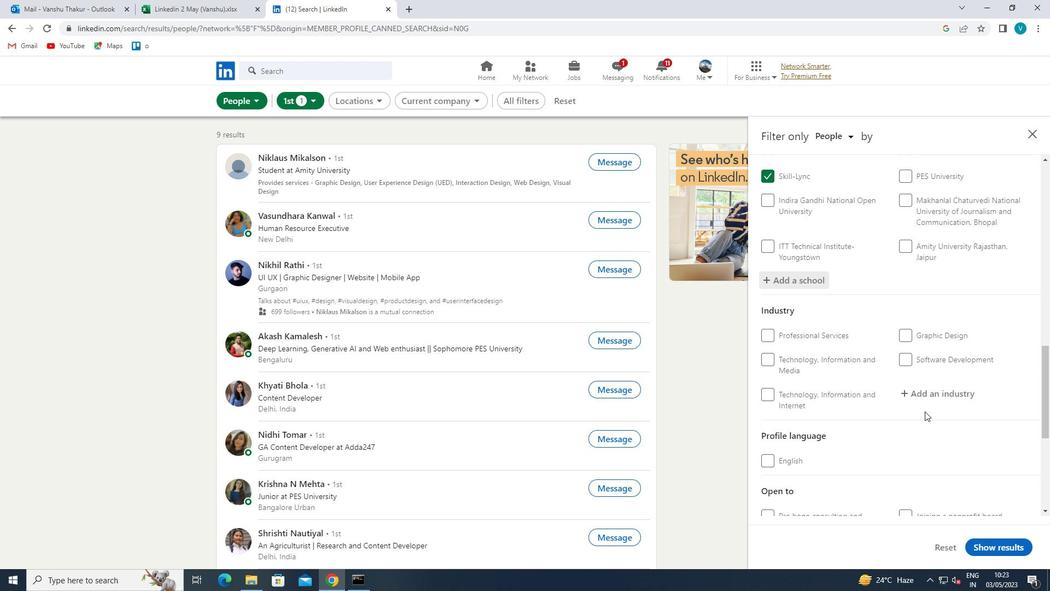 
Action: Mouse pressed left at (949, 397)
Screenshot: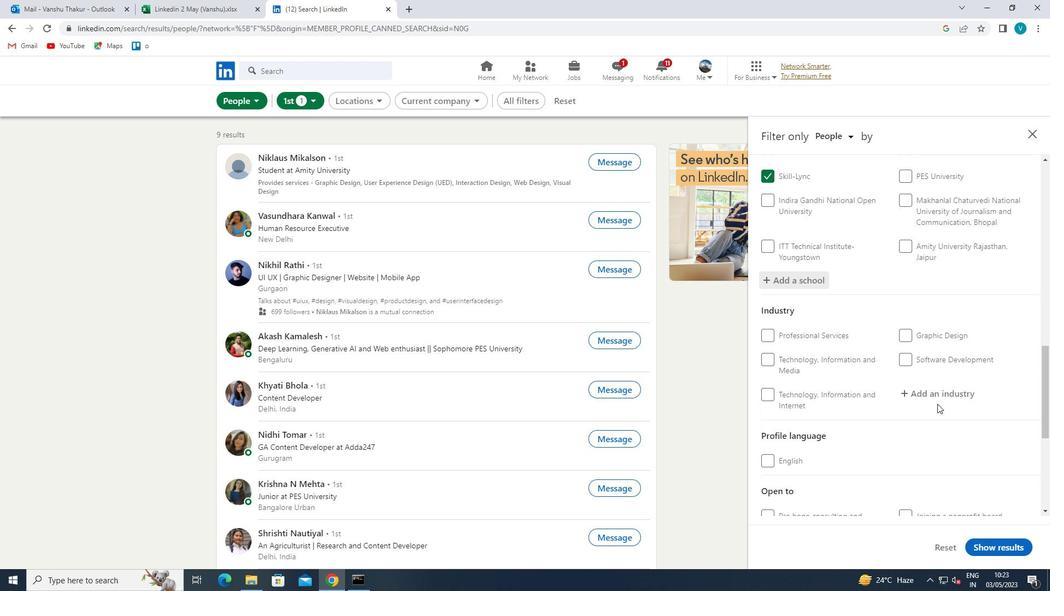 
Action: Key pressed <Key.shift><Key.shift>CONSTRUCTION<Key.space>
Screenshot: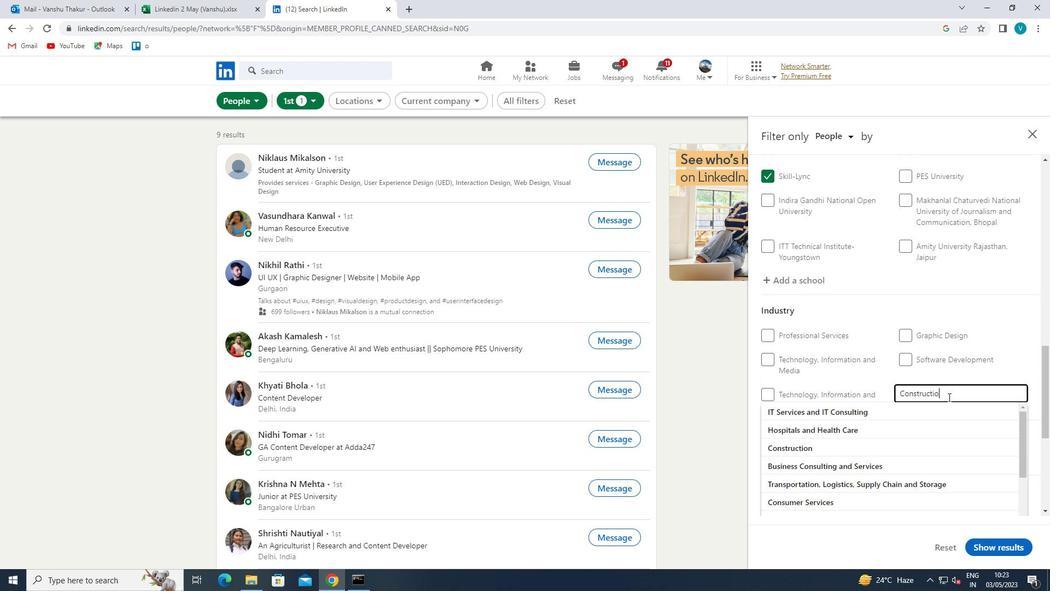 
Action: Mouse moved to (941, 400)
Screenshot: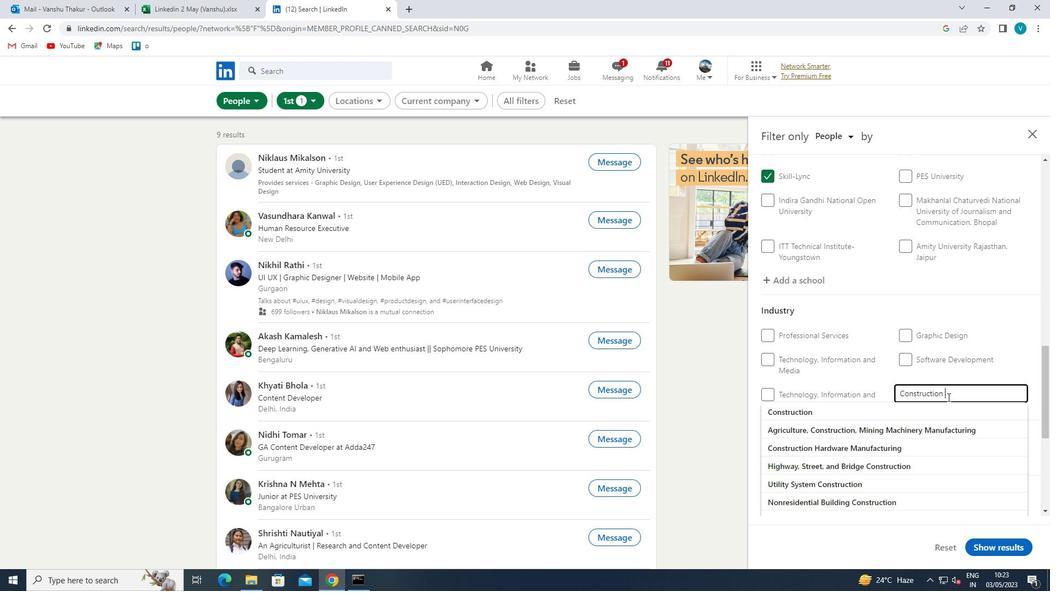 
Action: Key pressed <Key.shift>HARD
Screenshot: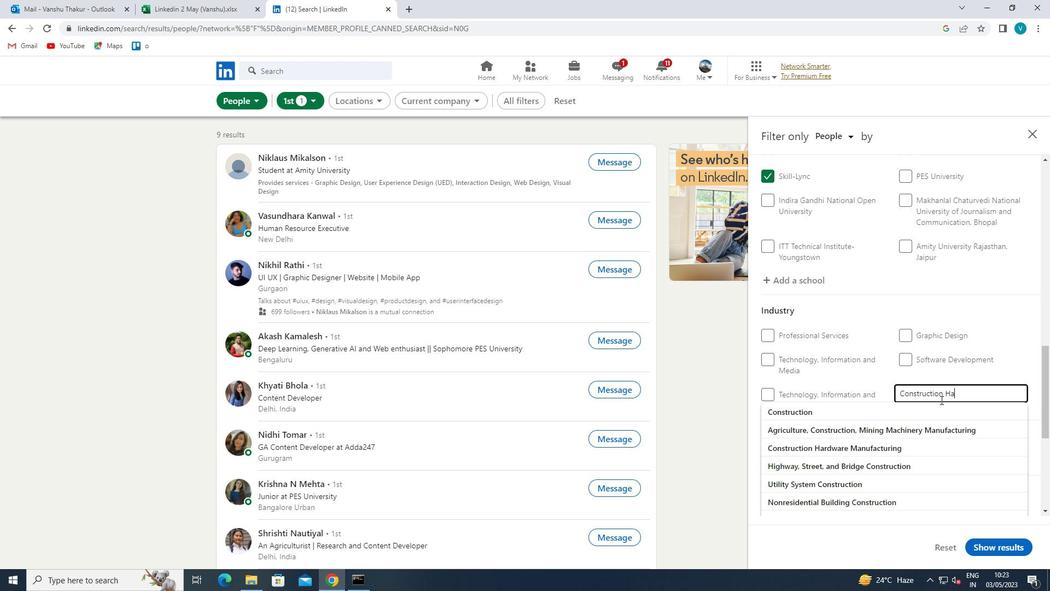 
Action: Mouse moved to (934, 403)
Screenshot: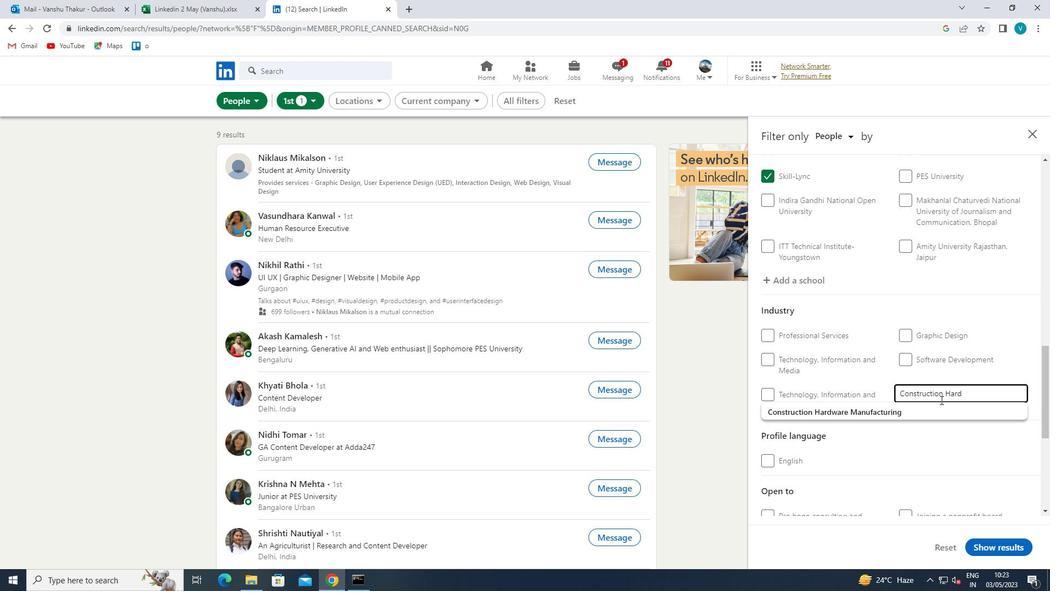 
Action: Mouse pressed left at (934, 403)
Screenshot: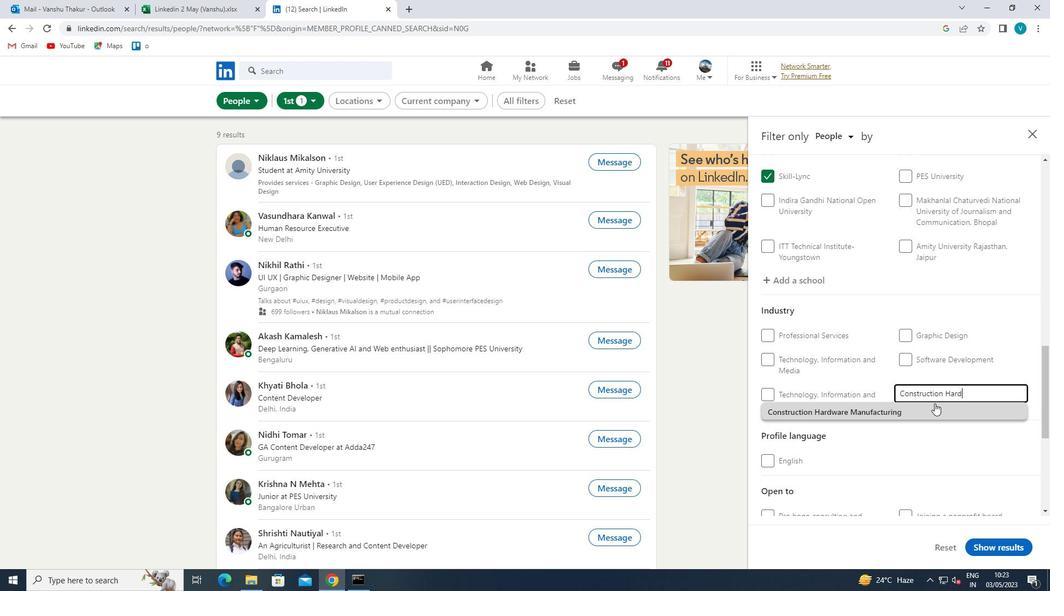 
Action: Mouse scrolled (934, 403) with delta (0, 0)
Screenshot: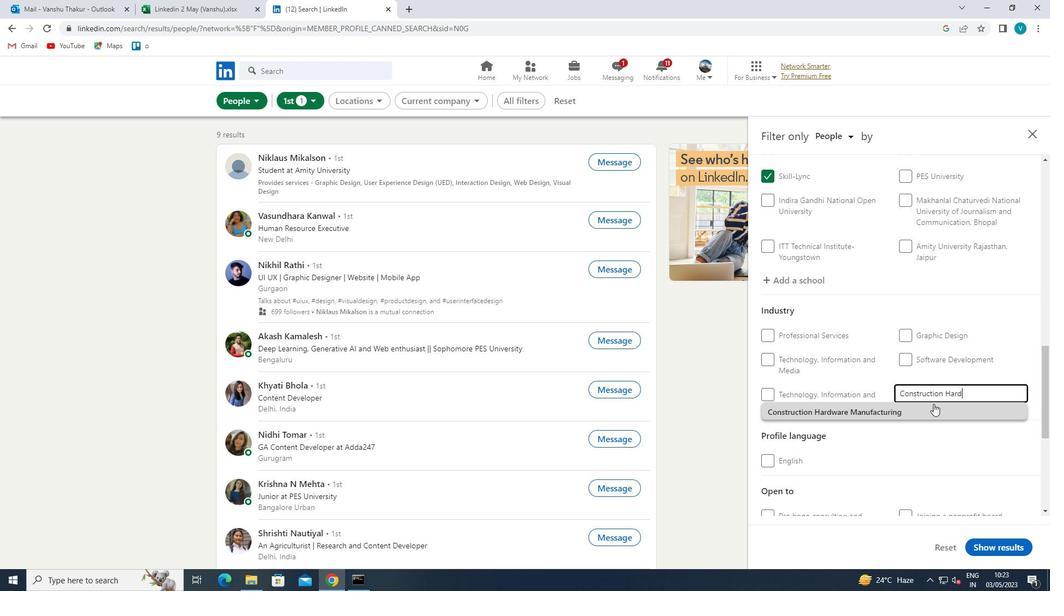 
Action: Mouse scrolled (934, 403) with delta (0, 0)
Screenshot: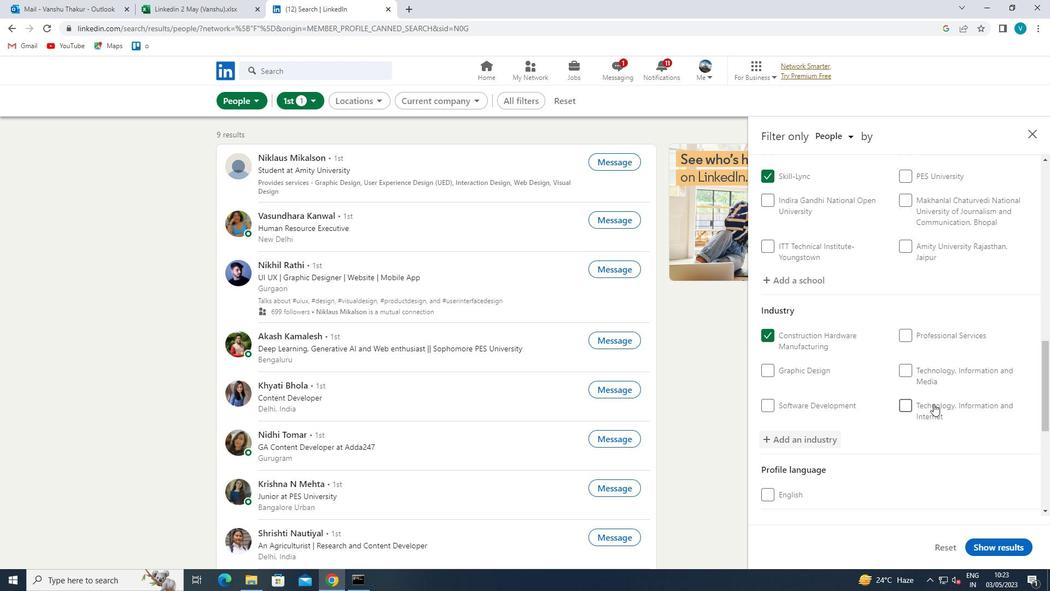 
Action: Mouse scrolled (934, 403) with delta (0, 0)
Screenshot: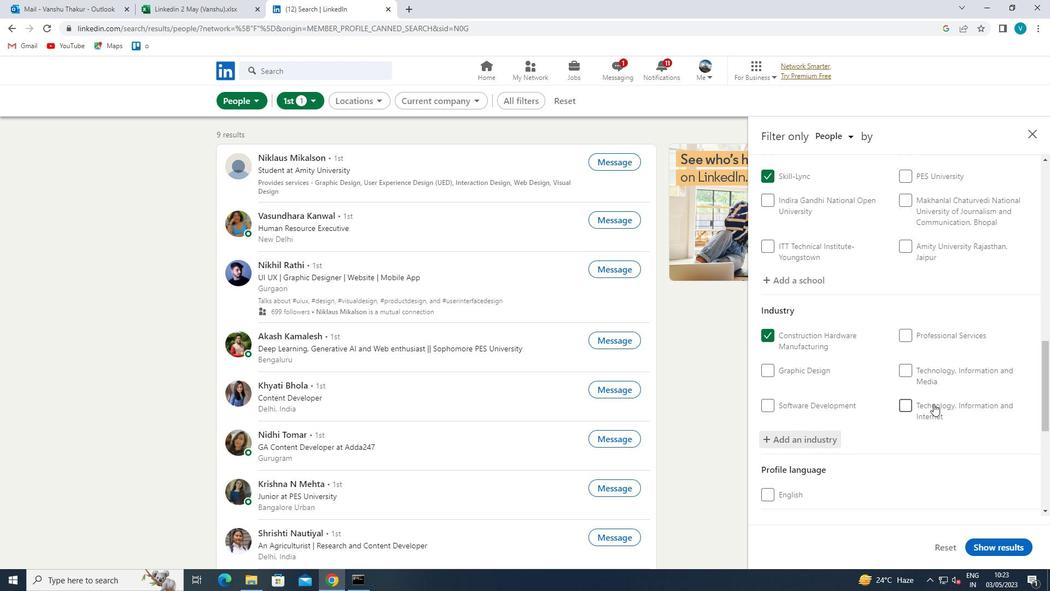 
Action: Mouse scrolled (934, 403) with delta (0, 0)
Screenshot: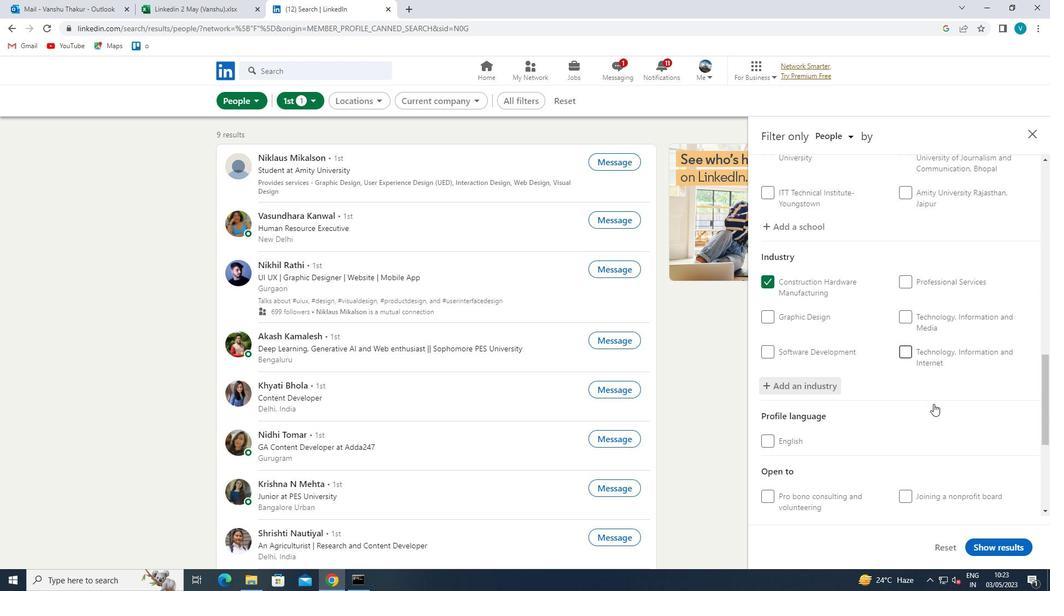 
Action: Mouse scrolled (934, 403) with delta (0, 0)
Screenshot: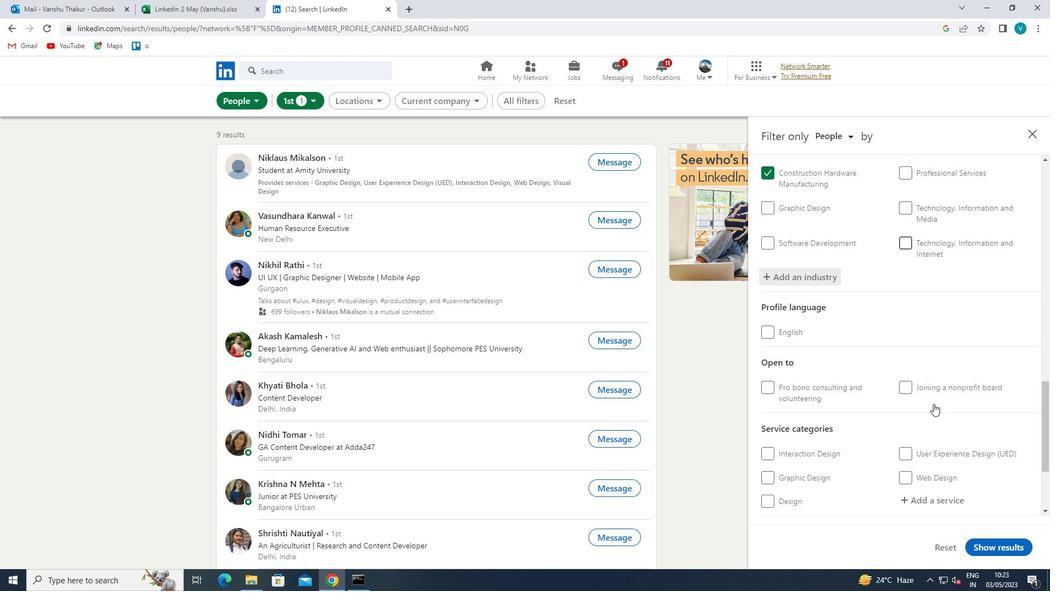 
Action: Mouse moved to (936, 381)
Screenshot: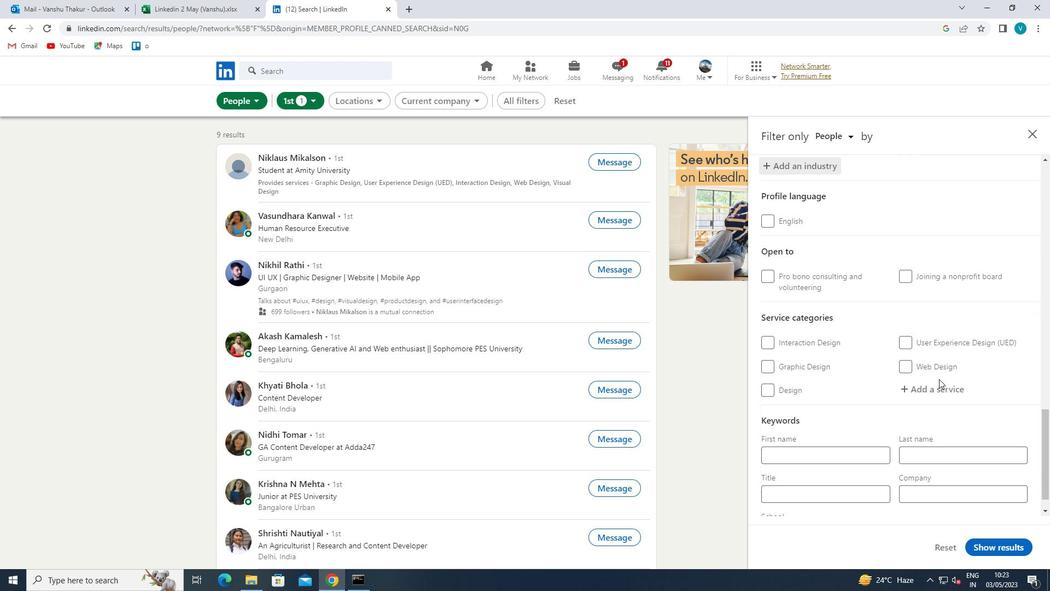 
Action: Mouse pressed left at (936, 381)
Screenshot: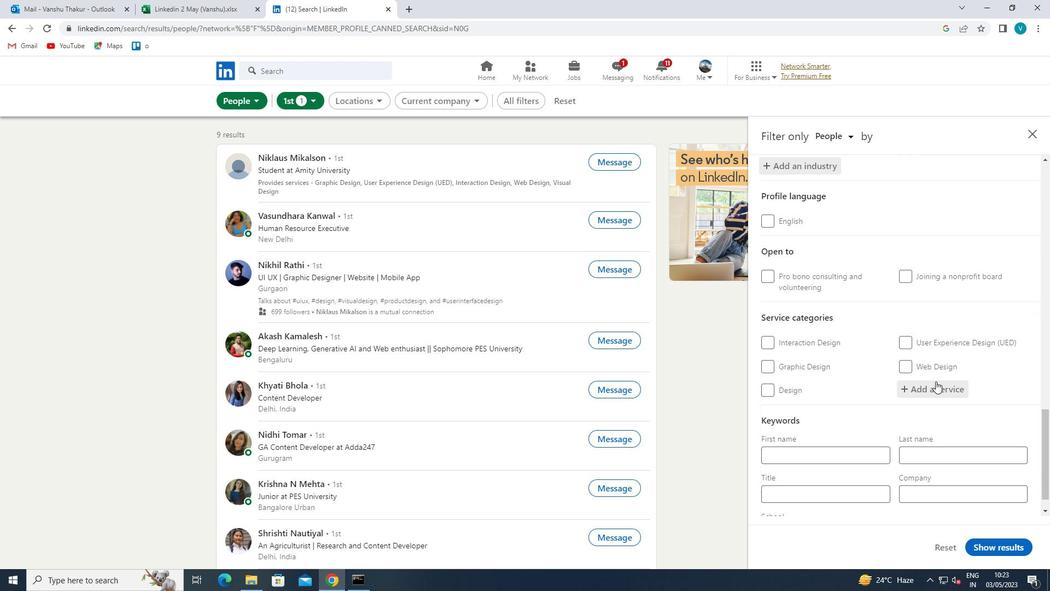 
Action: Key pressed <Key.shift>LEAD<Key.space>
Screenshot: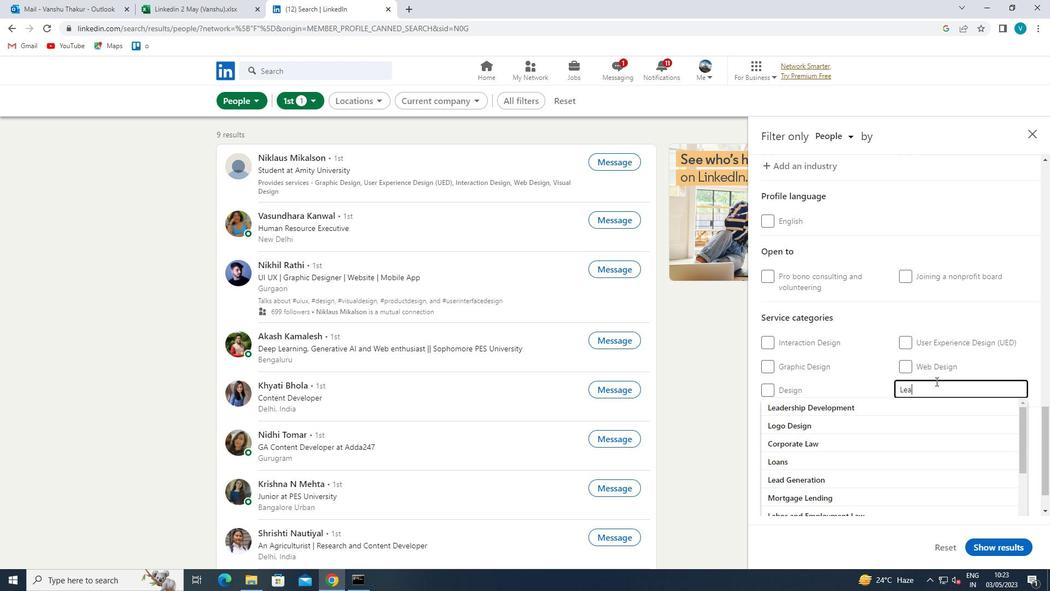 
Action: Mouse moved to (897, 403)
Screenshot: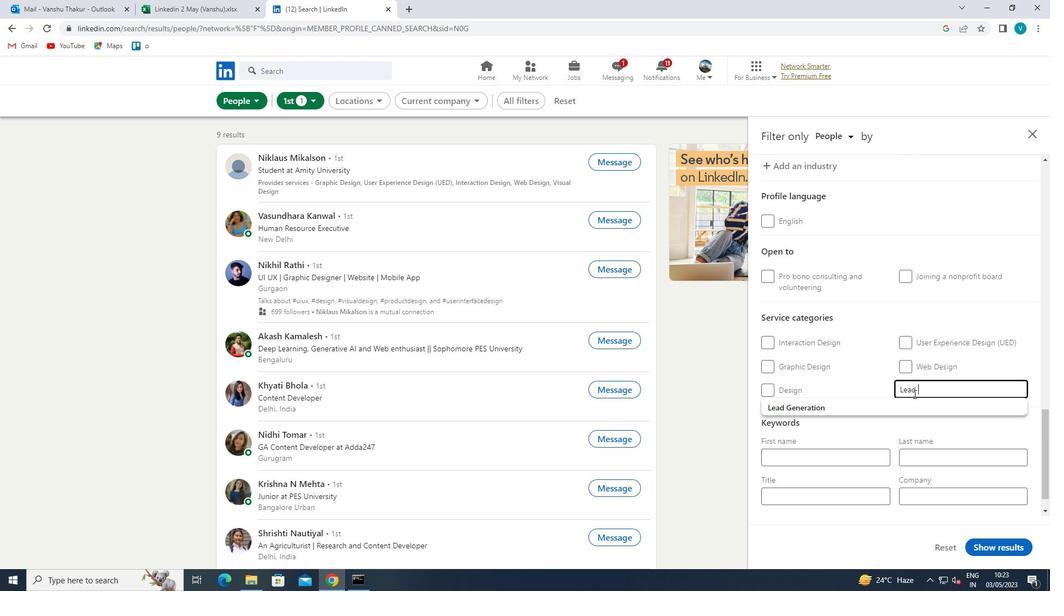 
Action: Mouse pressed left at (897, 403)
Screenshot: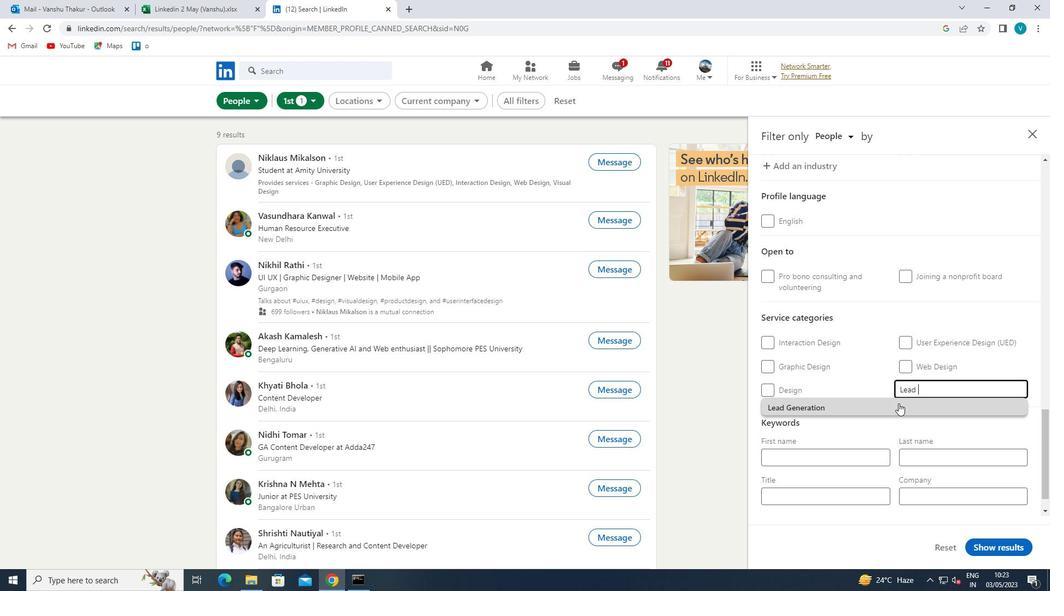 
Action: Mouse scrolled (897, 403) with delta (0, 0)
Screenshot: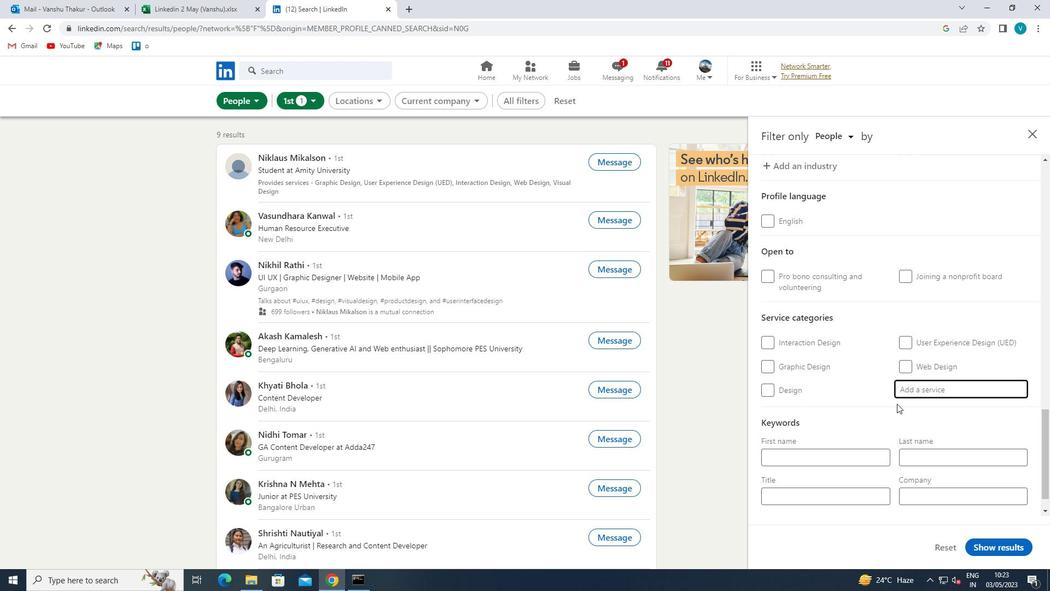 
Action: Mouse scrolled (897, 403) with delta (0, 0)
Screenshot: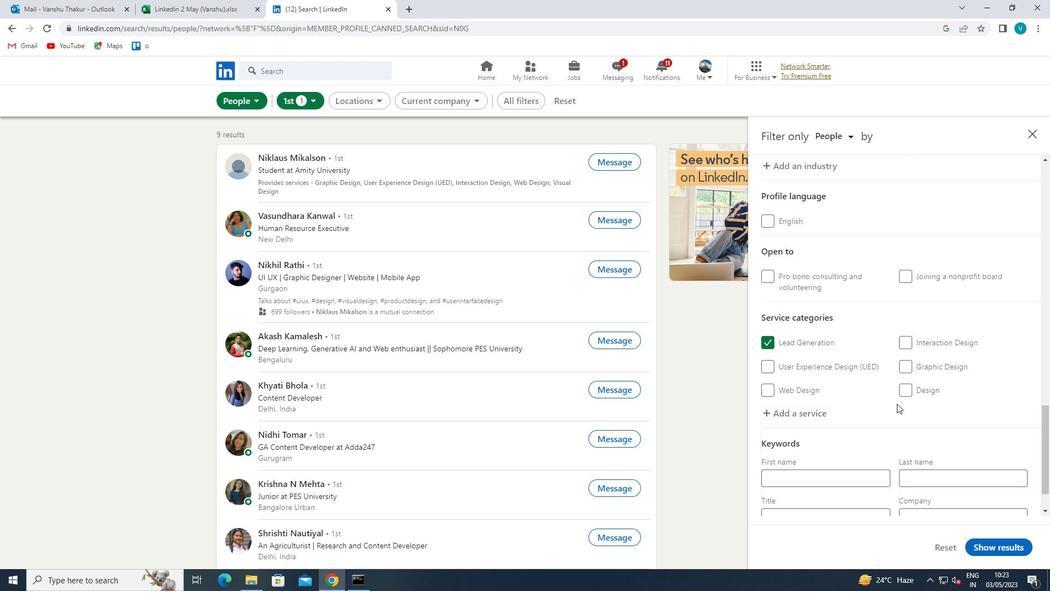 
Action: Mouse scrolled (897, 403) with delta (0, 0)
Screenshot: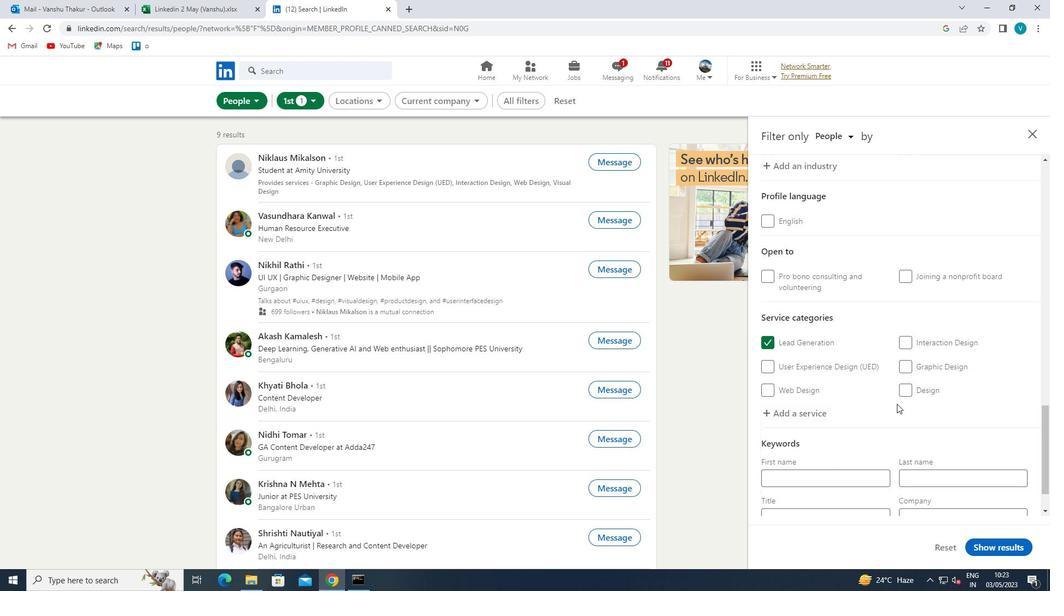 
Action: Mouse moved to (851, 468)
Screenshot: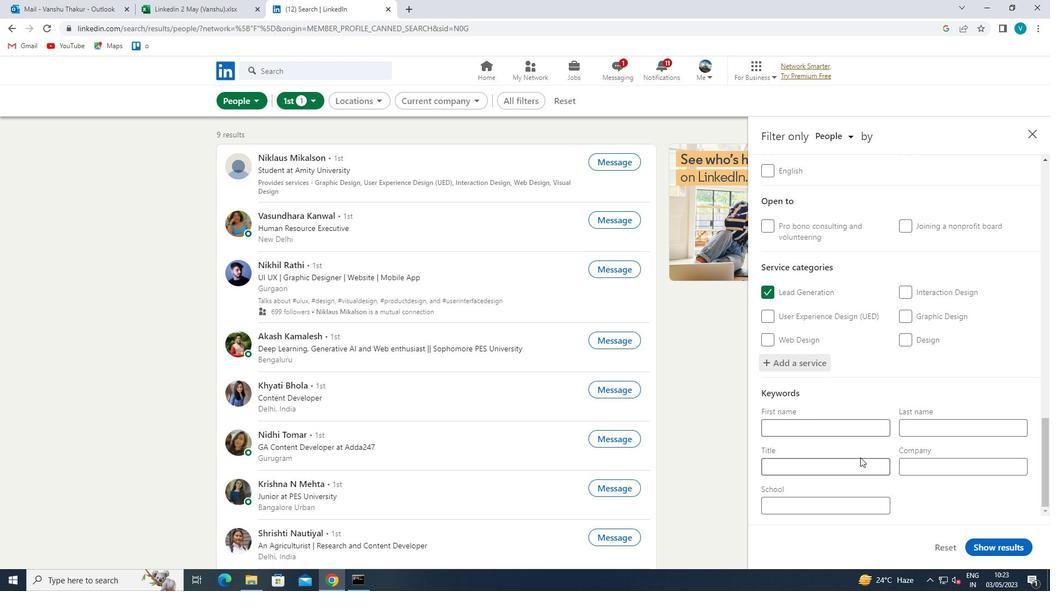 
Action: Mouse pressed left at (851, 468)
Screenshot: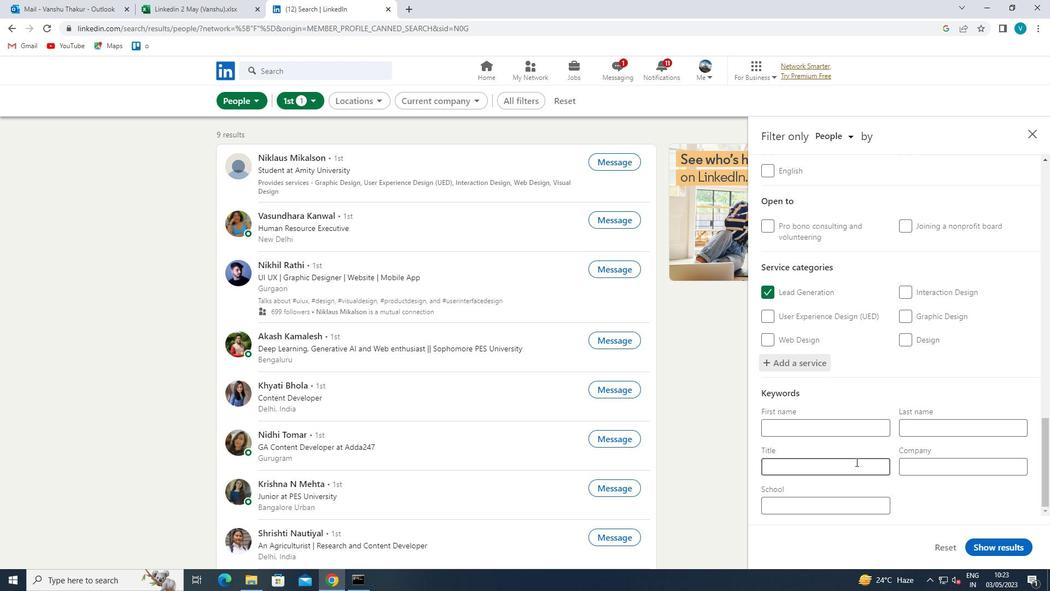
Action: Key pressed <Key.shift>GHOSTWRITER<Key.space>
Screenshot: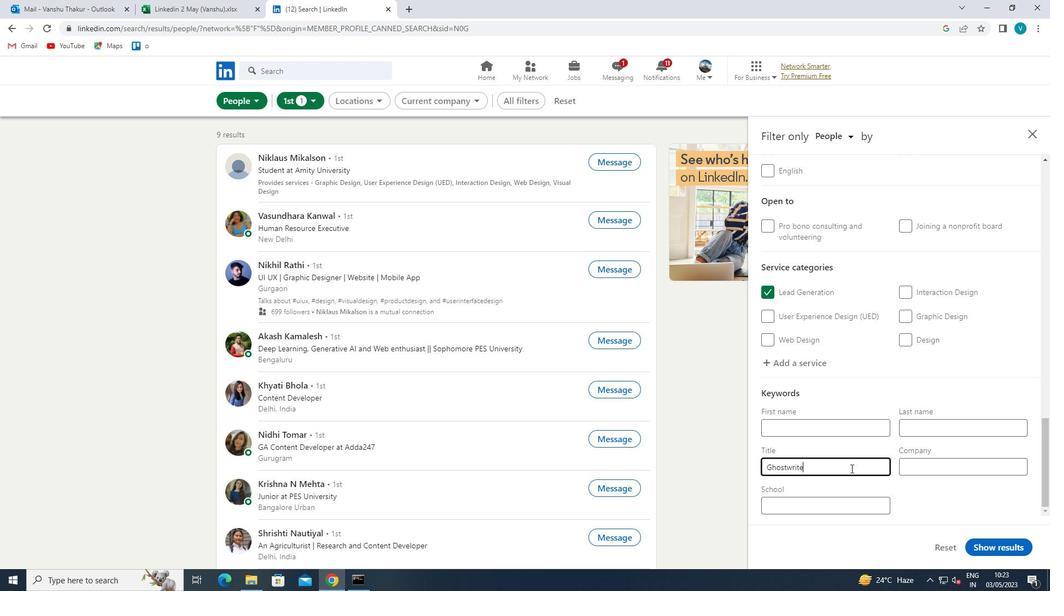 
Action: Mouse moved to (1003, 550)
Screenshot: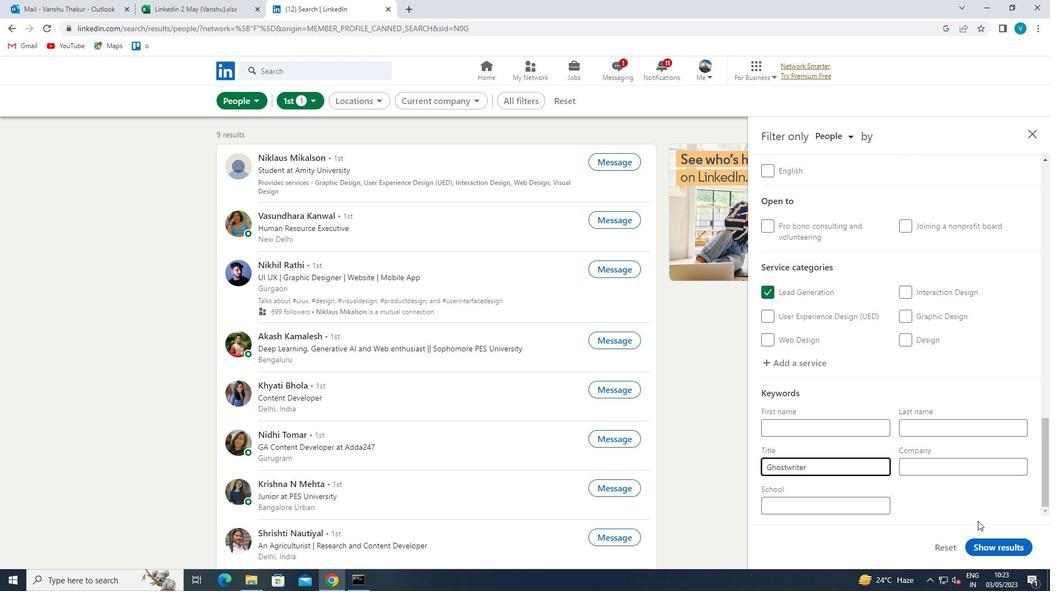 
Action: Mouse pressed left at (1003, 550)
Screenshot: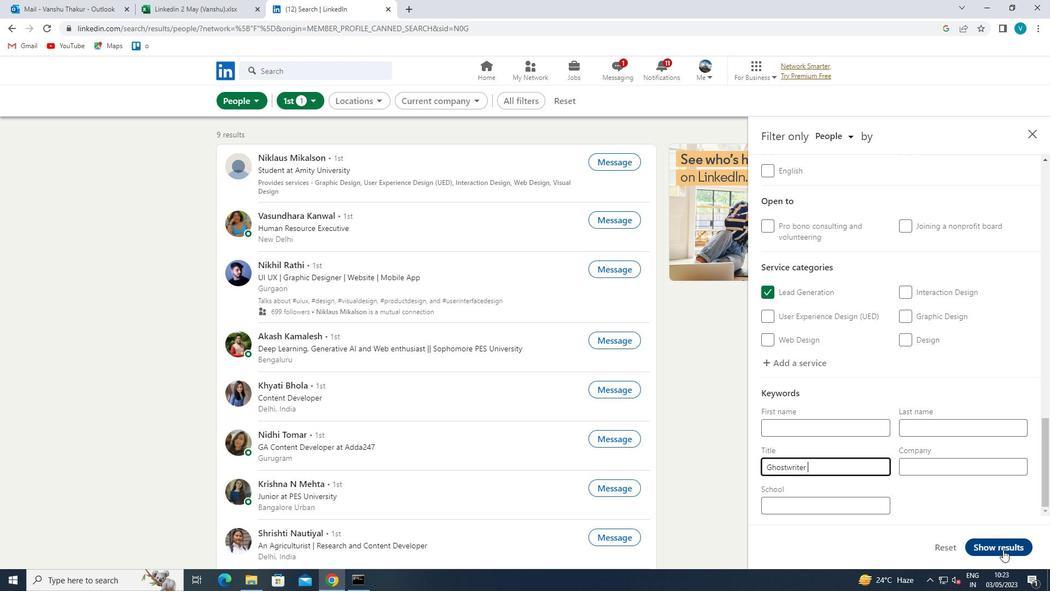 
Action: Mouse moved to (993, 515)
Screenshot: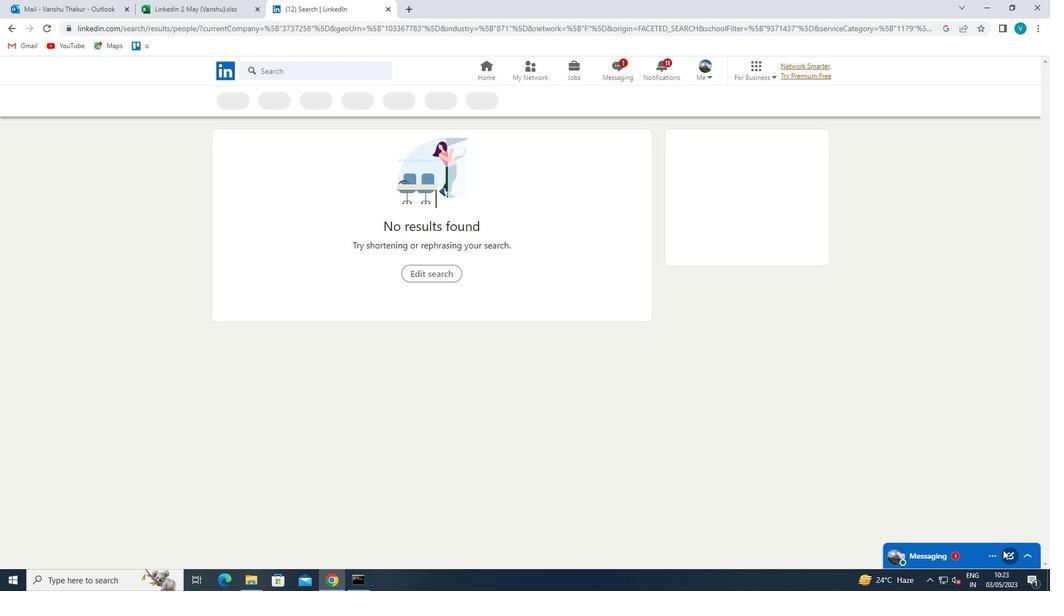 
